 Task: Look for space in Pretoria, South Africa from 10th August, 2023 to 20th August, 2023 for 12 adults in price range Rs.10000 to Rs.14000. Place can be entire place or shared room with 6 bedrooms having 12 beds and 6 bathrooms. Property type can be house, flat, guest house. Amenities needed are: wifi, TV, free parkinig on premises, gym, breakfast. Booking option can be shelf check-in. Required host language is English.
Action: Mouse moved to (404, 98)
Screenshot: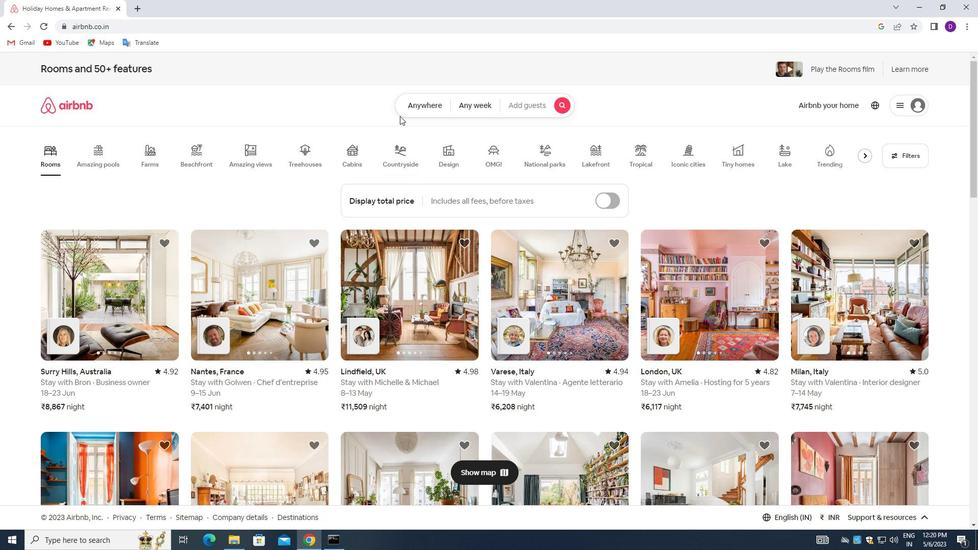 
Action: Mouse pressed left at (404, 98)
Screenshot: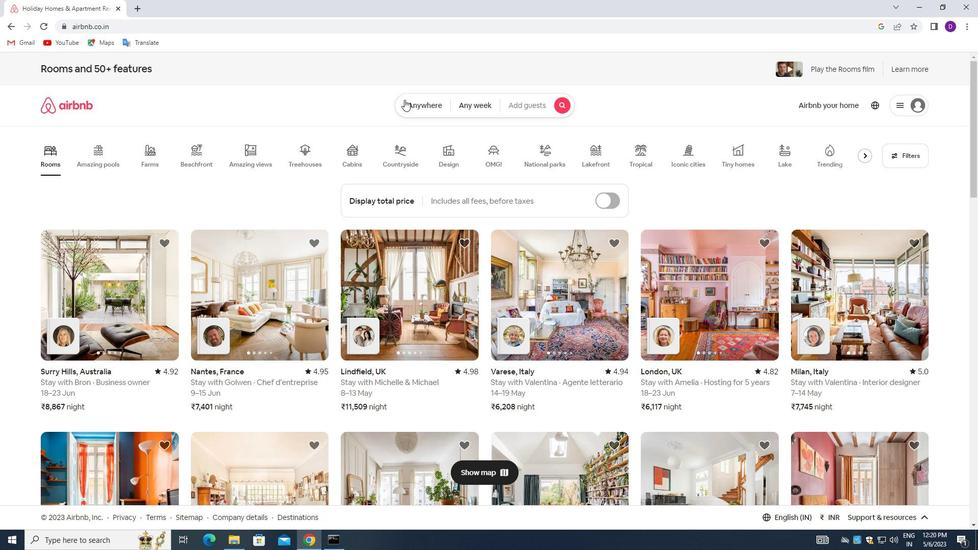 
Action: Mouse moved to (382, 142)
Screenshot: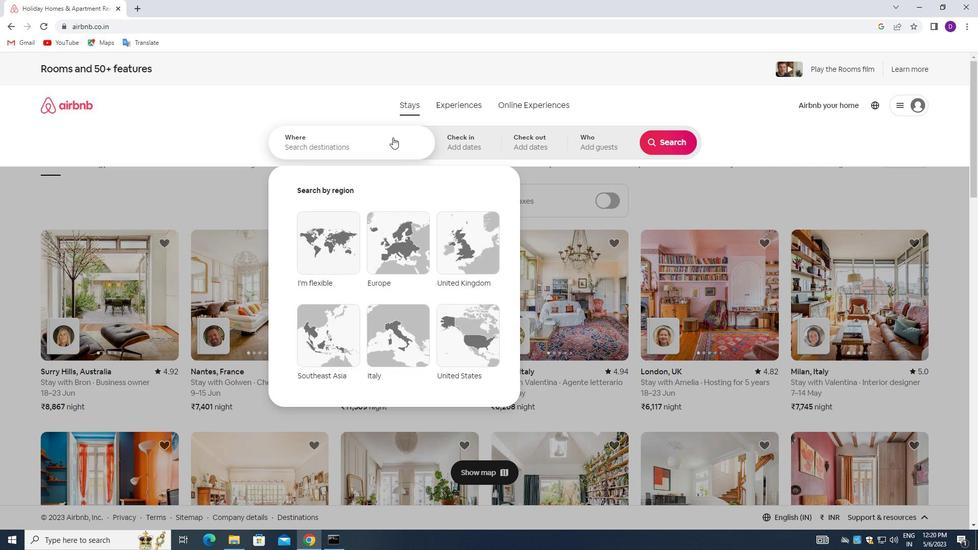 
Action: Mouse pressed left at (382, 142)
Screenshot: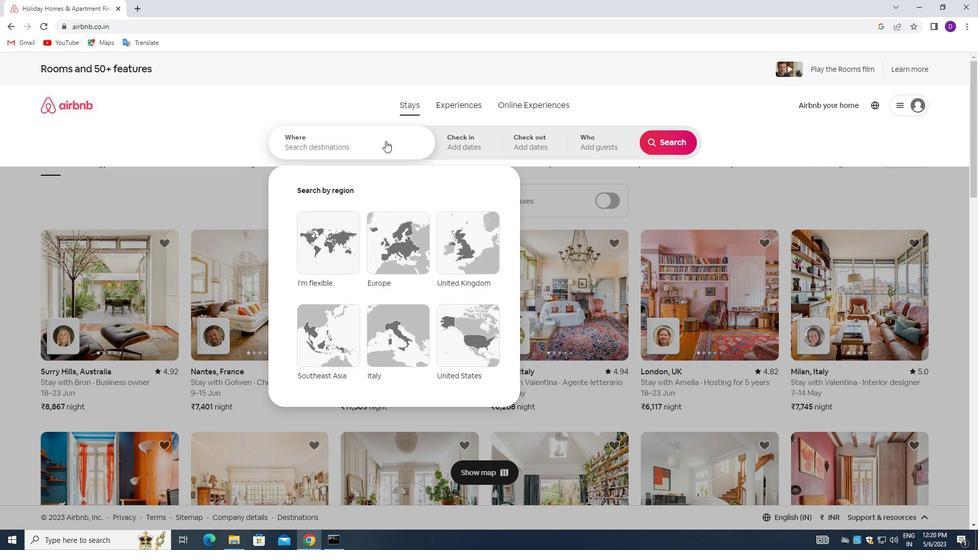 
Action: Mouse moved to (179, 211)
Screenshot: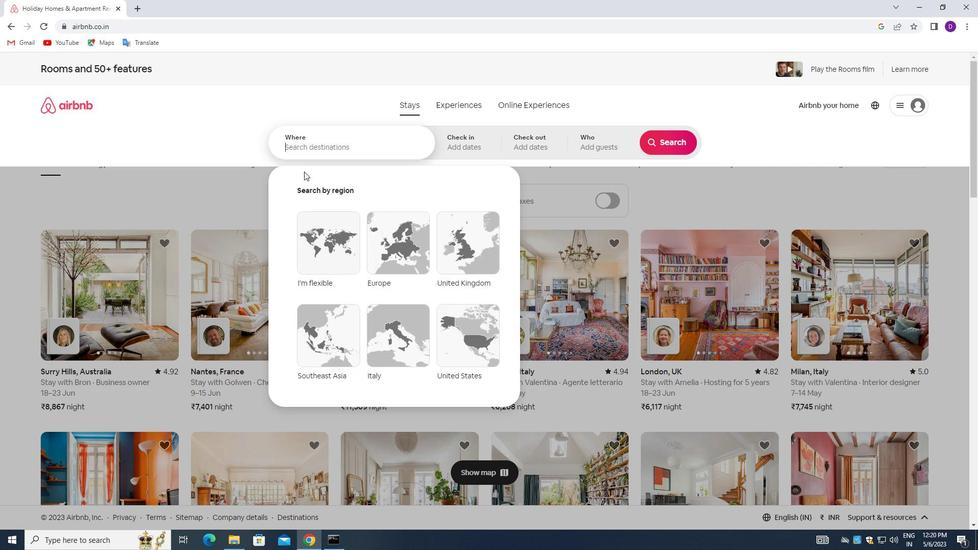 
Action: Key pressed <Key.shift>PRETORIA,<Key.space><Key.shift_r>SOUTH<Key.space><Key.shift_r>AFRICA<Key.enter>
Screenshot: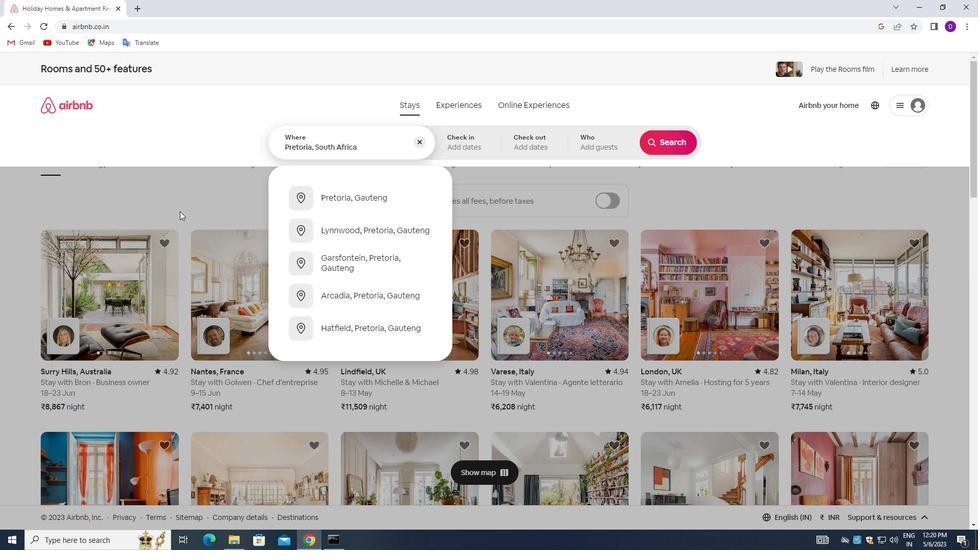 
Action: Mouse moved to (664, 225)
Screenshot: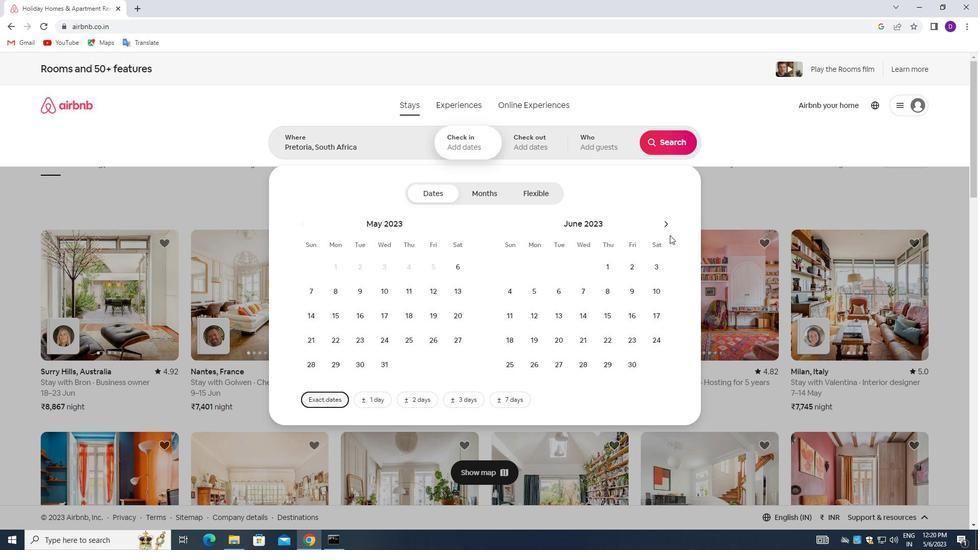 
Action: Mouse pressed left at (664, 225)
Screenshot: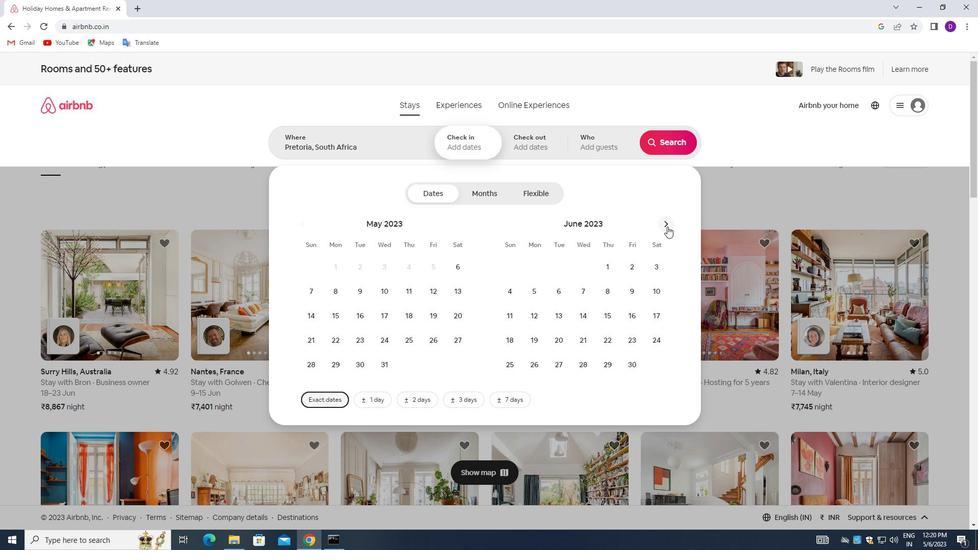 
Action: Mouse pressed left at (664, 225)
Screenshot: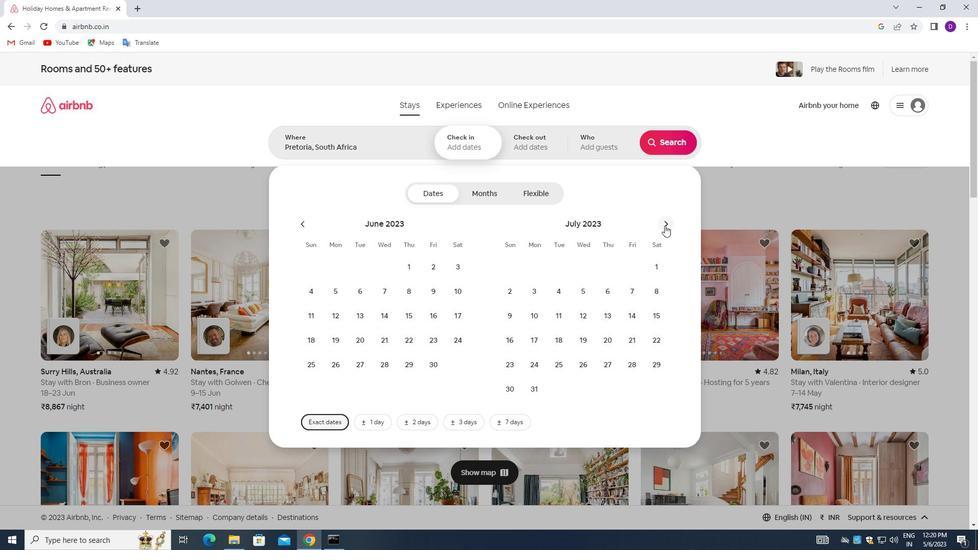 
Action: Mouse pressed left at (664, 225)
Screenshot: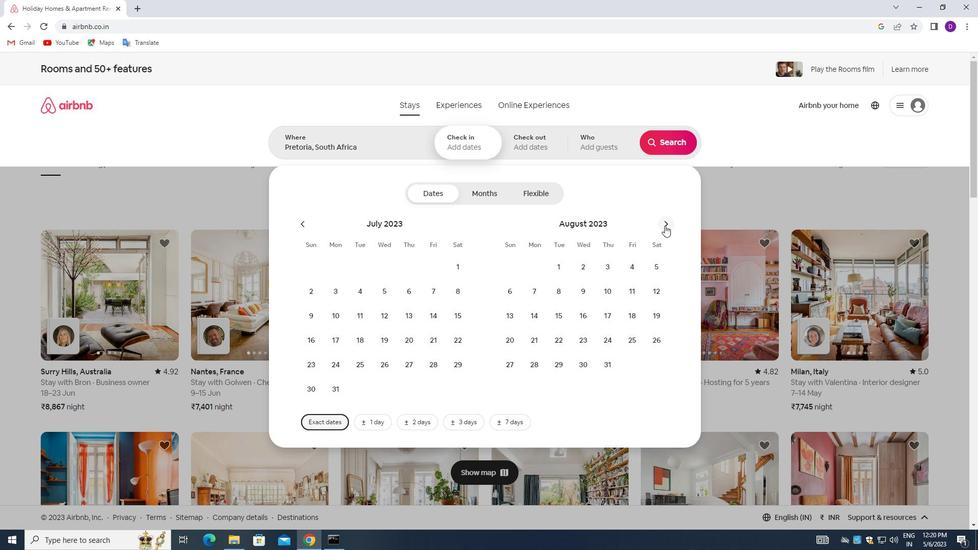 
Action: Mouse moved to (413, 294)
Screenshot: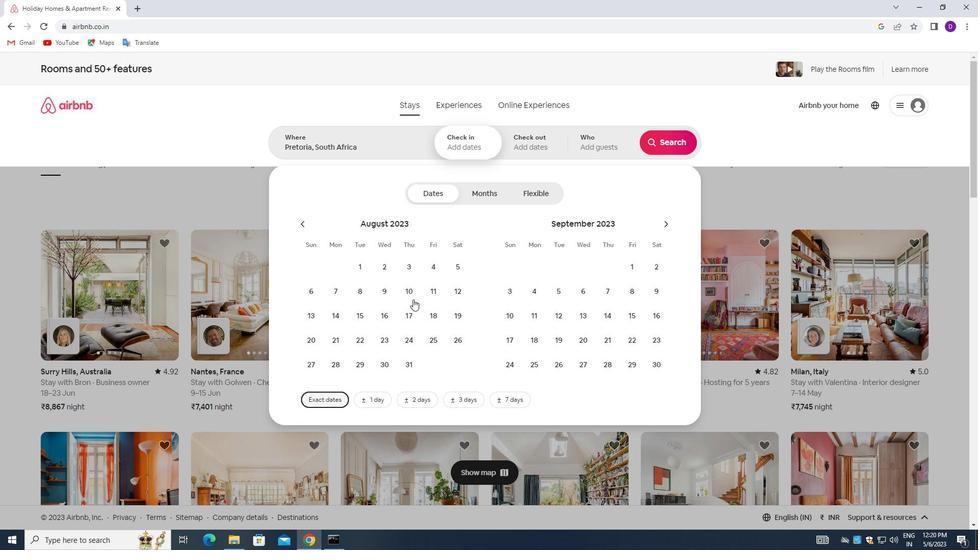 
Action: Mouse pressed left at (413, 294)
Screenshot: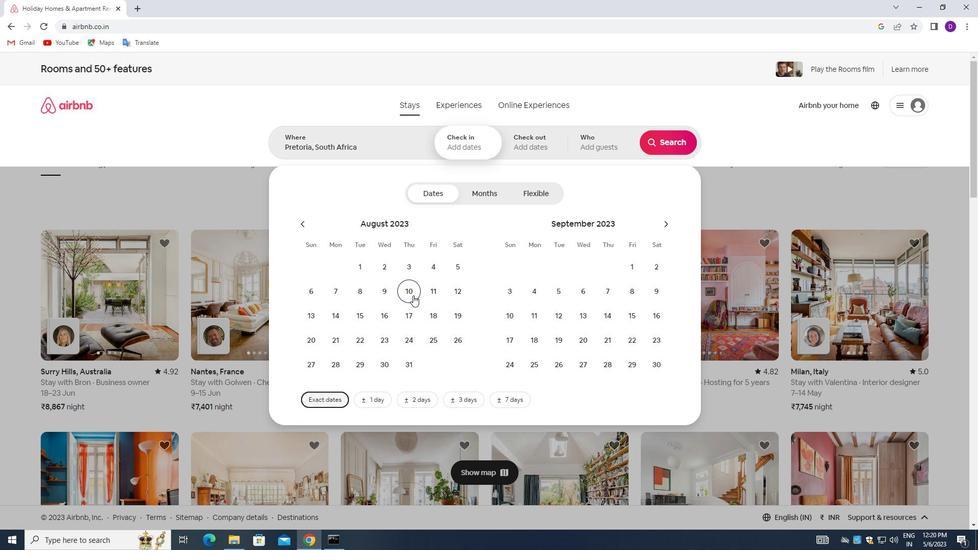 
Action: Mouse moved to (314, 346)
Screenshot: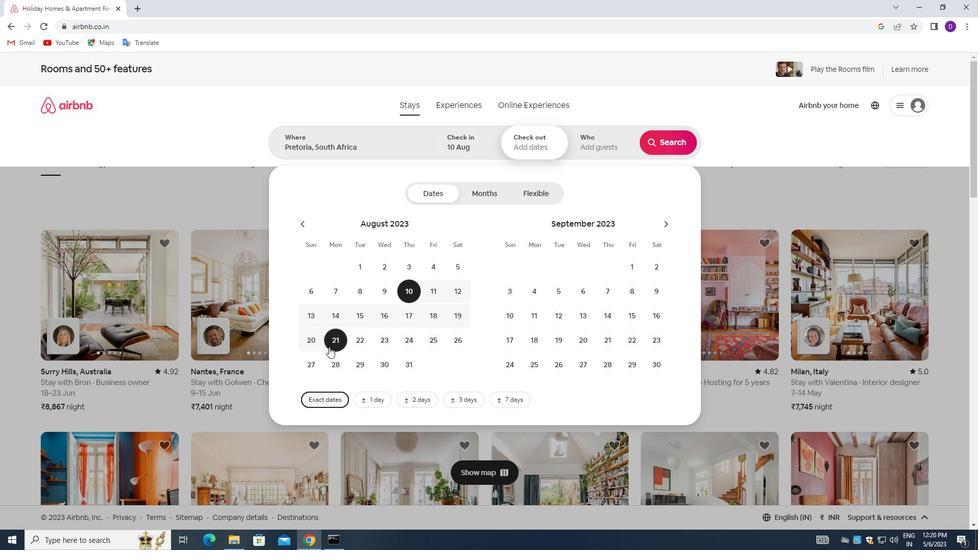 
Action: Mouse pressed left at (314, 346)
Screenshot: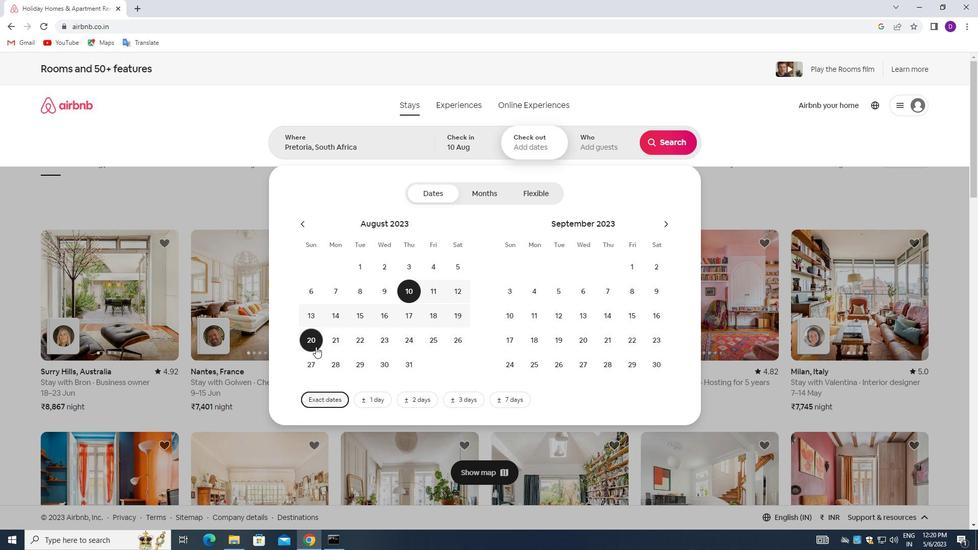 
Action: Mouse moved to (592, 149)
Screenshot: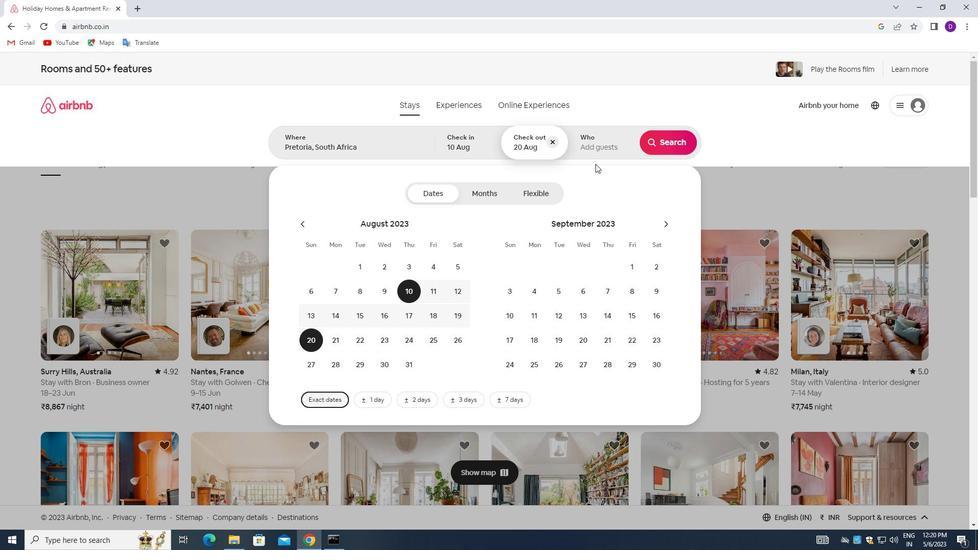
Action: Mouse pressed left at (592, 149)
Screenshot: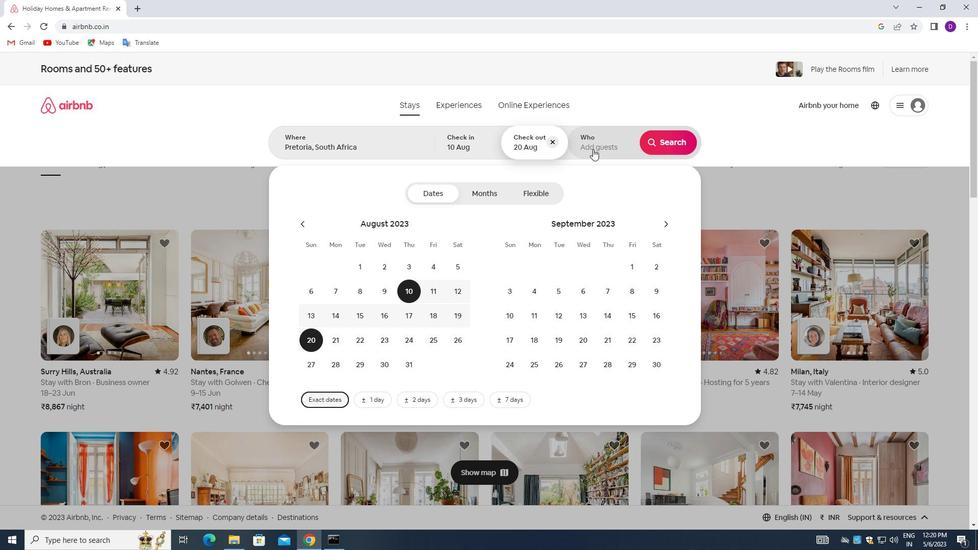 
Action: Mouse moved to (671, 198)
Screenshot: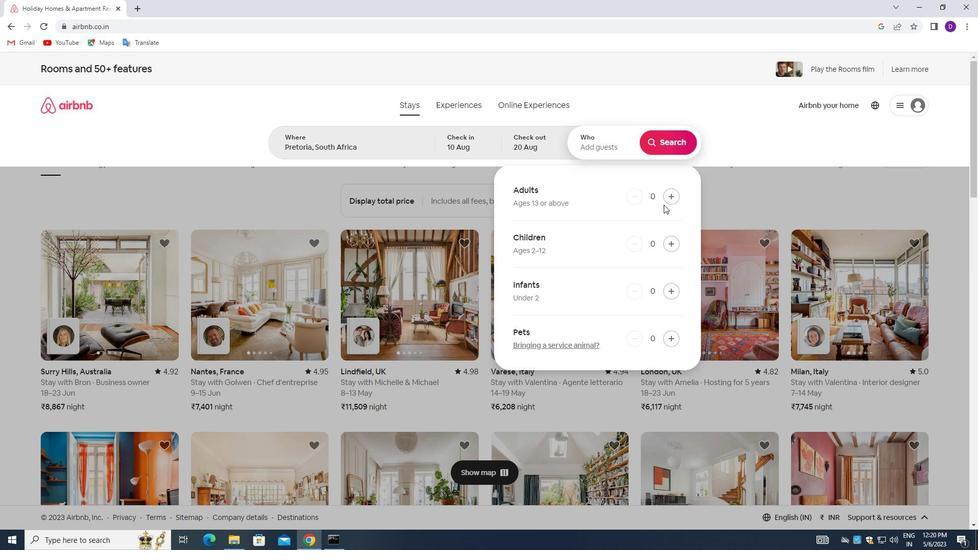 
Action: Mouse pressed left at (671, 198)
Screenshot: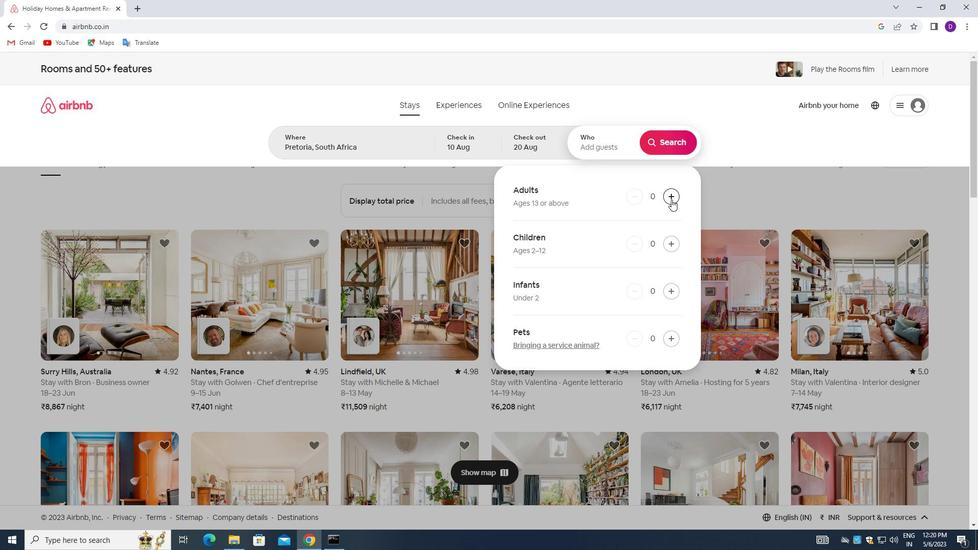 
Action: Mouse pressed left at (671, 198)
Screenshot: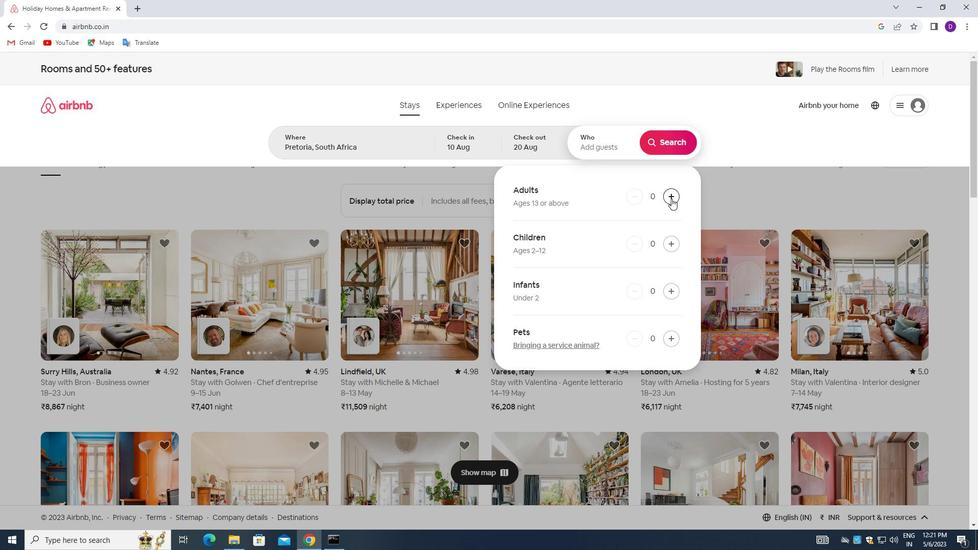
Action: Mouse pressed left at (671, 198)
Screenshot: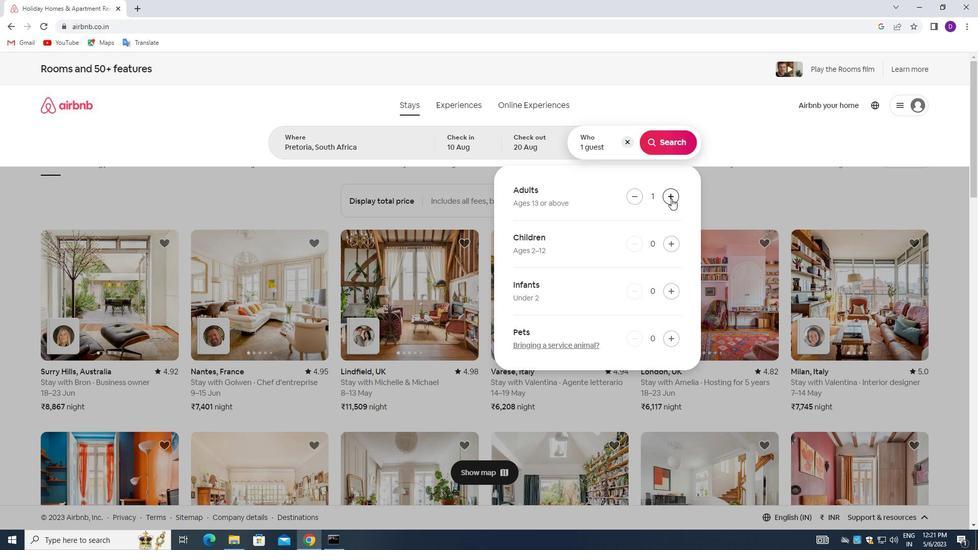 
Action: Mouse pressed left at (671, 198)
Screenshot: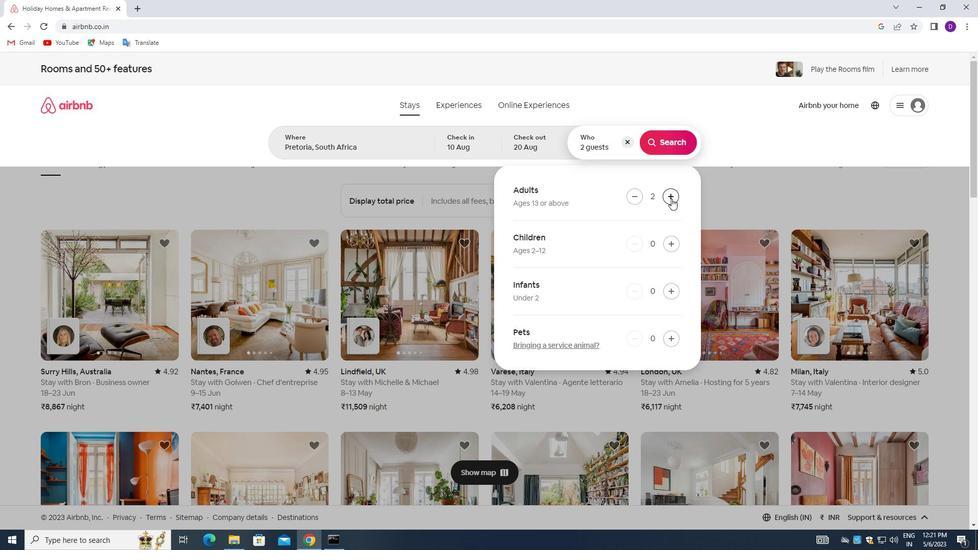 
Action: Mouse pressed left at (671, 198)
Screenshot: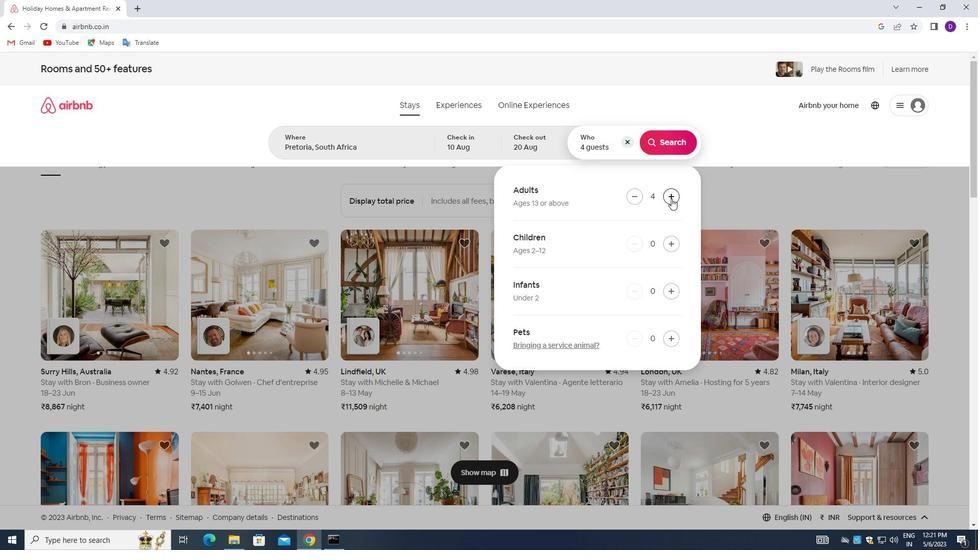 
Action: Mouse pressed left at (671, 198)
Screenshot: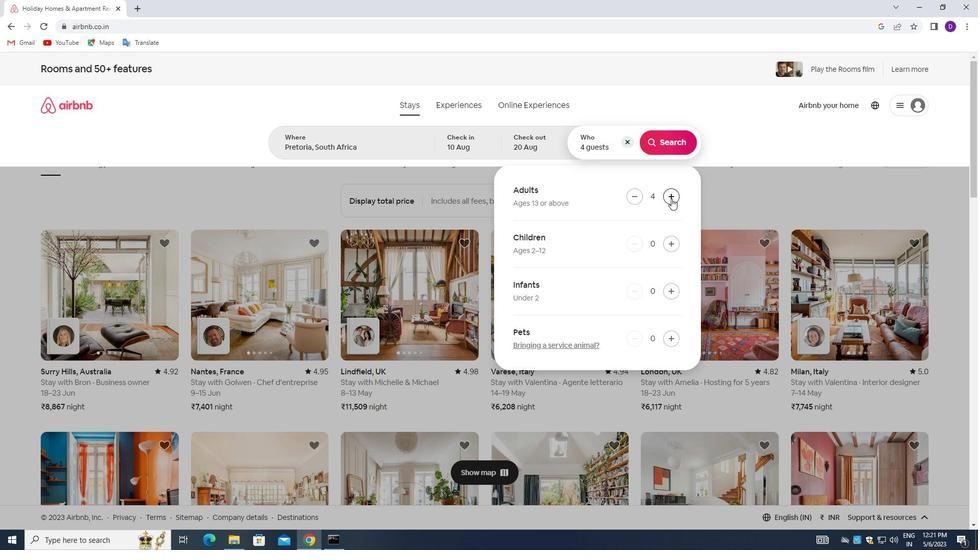 
Action: Mouse pressed left at (671, 198)
Screenshot: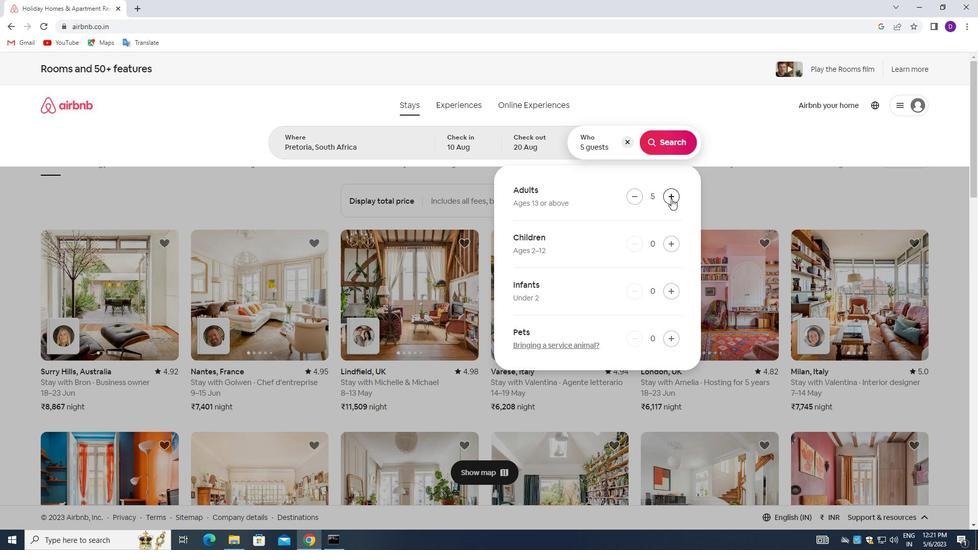 
Action: Mouse moved to (671, 198)
Screenshot: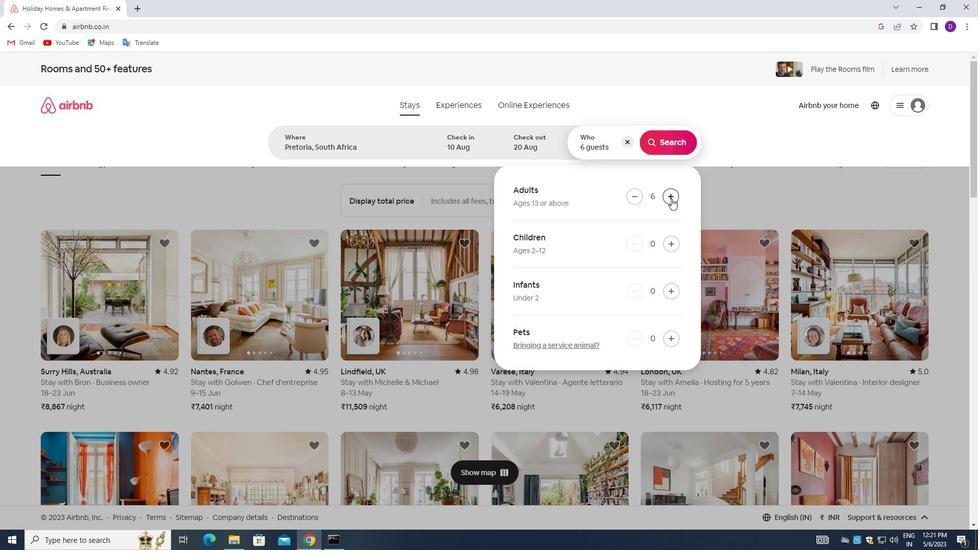 
Action: Mouse pressed left at (671, 198)
Screenshot: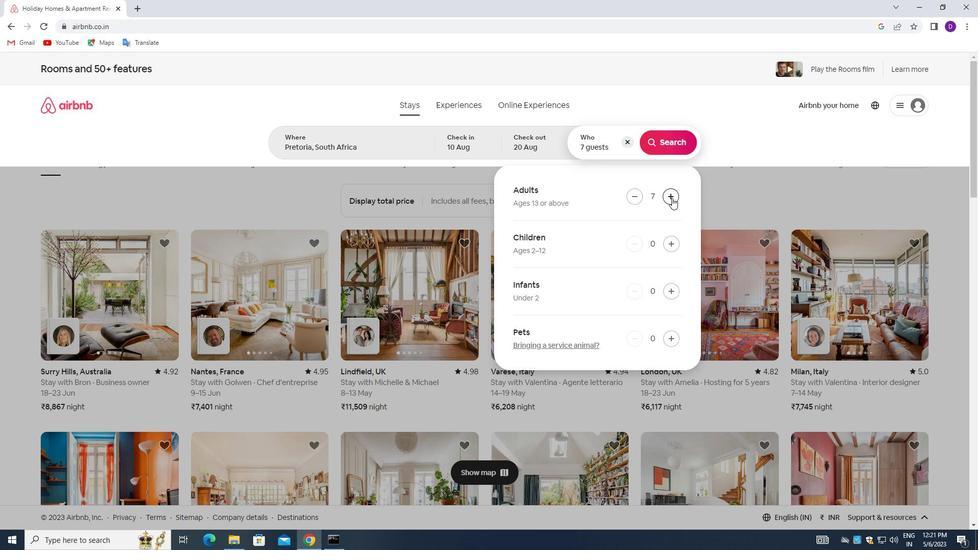 
Action: Mouse pressed left at (671, 198)
Screenshot: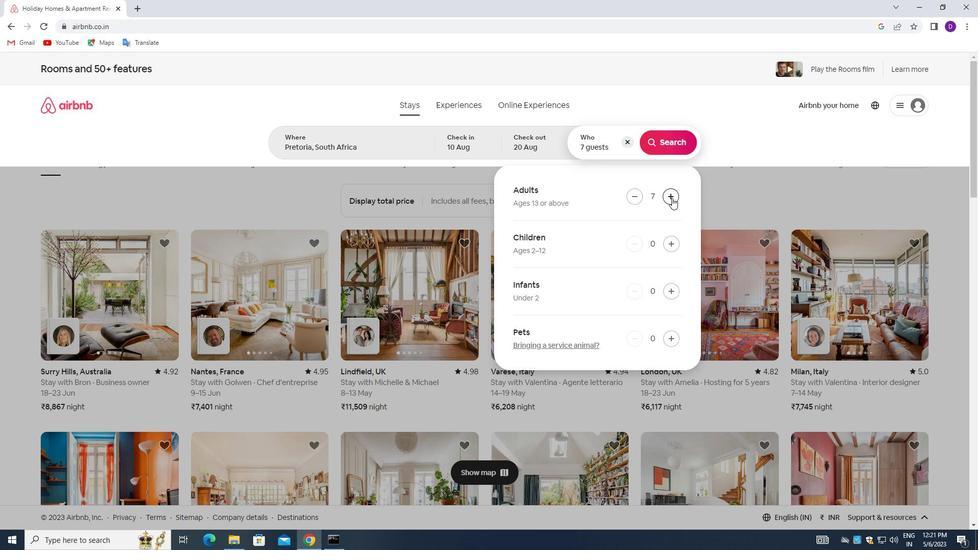 
Action: Mouse pressed left at (671, 198)
Screenshot: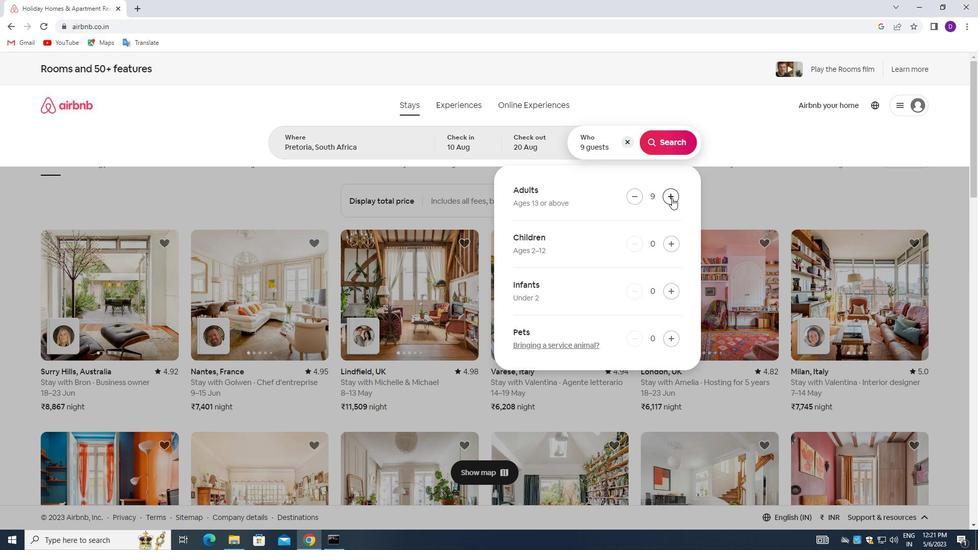 
Action: Mouse pressed left at (671, 198)
Screenshot: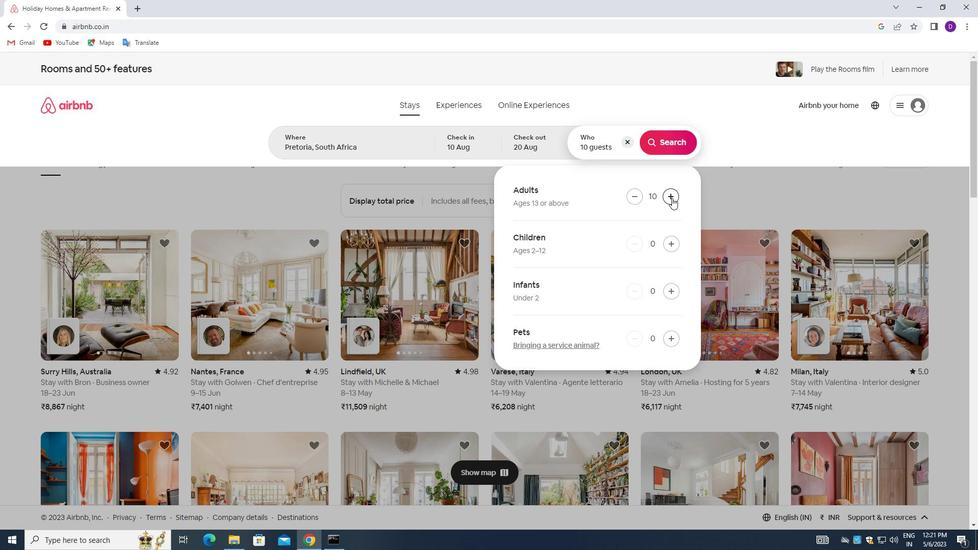 
Action: Mouse pressed left at (671, 198)
Screenshot: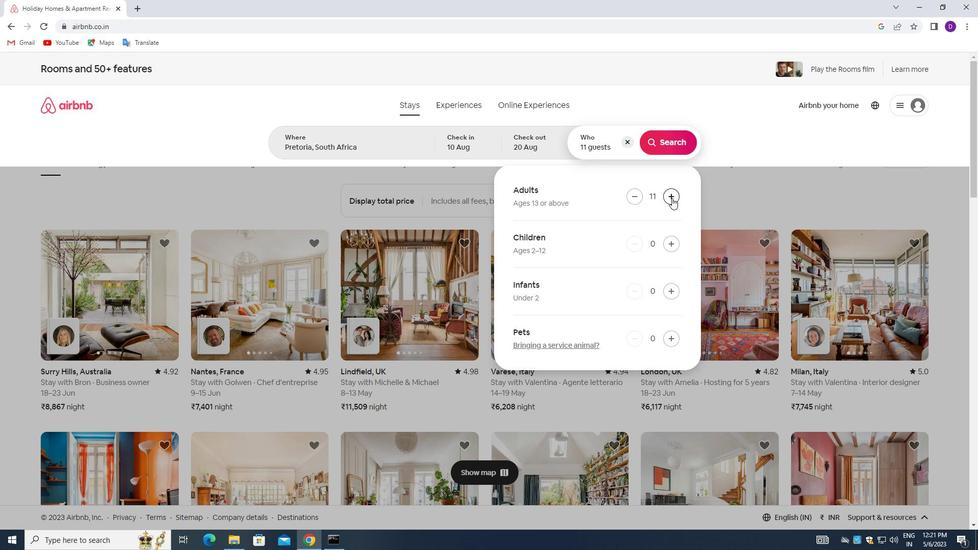 
Action: Mouse moved to (673, 142)
Screenshot: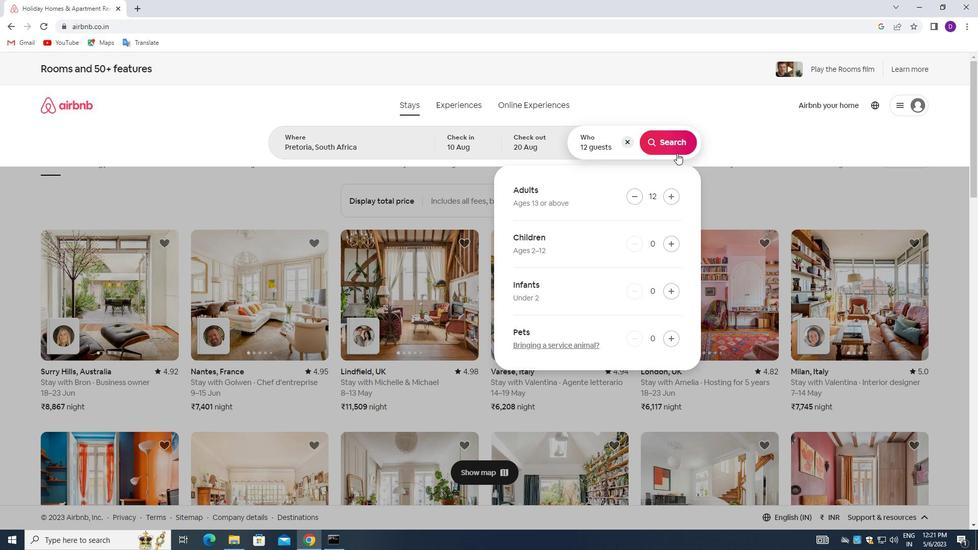 
Action: Mouse pressed left at (673, 142)
Screenshot: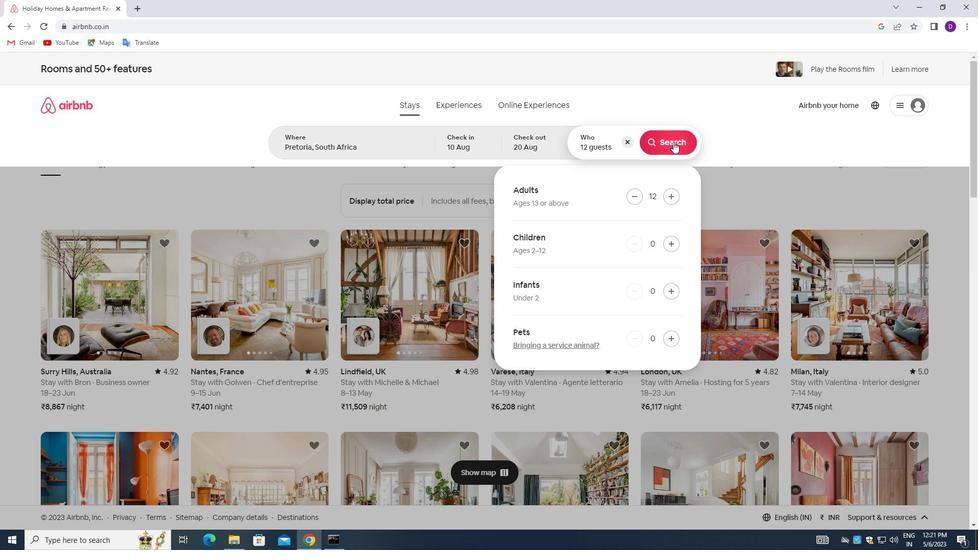 
Action: Mouse moved to (921, 113)
Screenshot: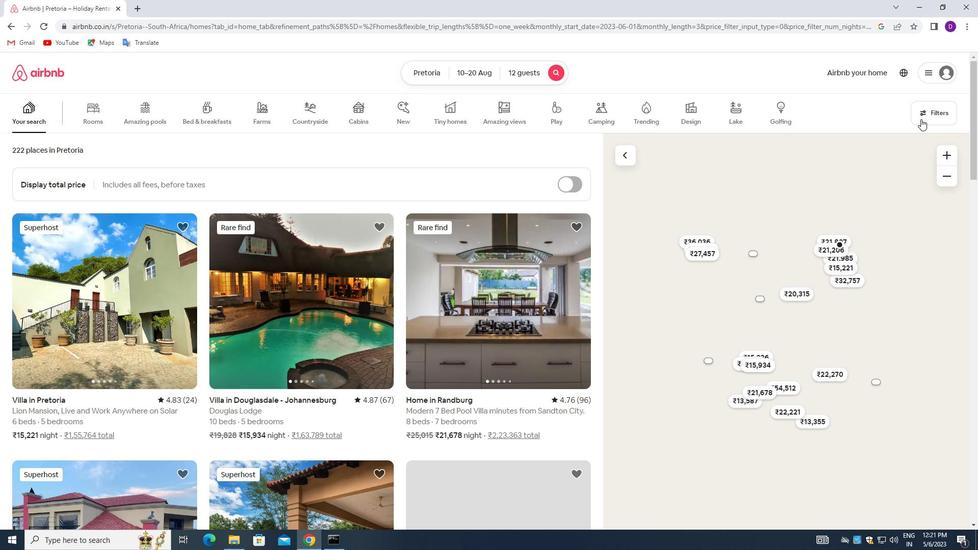 
Action: Mouse pressed left at (921, 113)
Screenshot: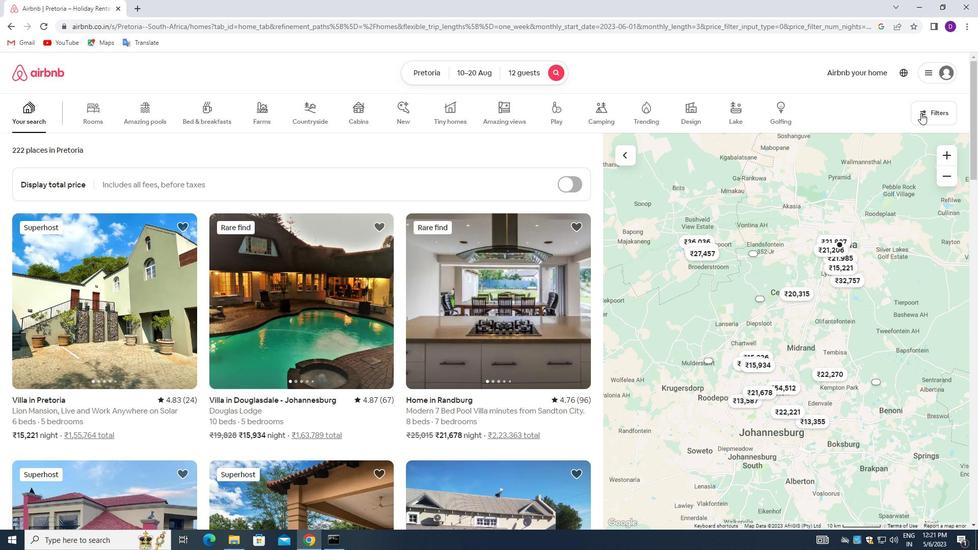 
Action: Mouse moved to (371, 360)
Screenshot: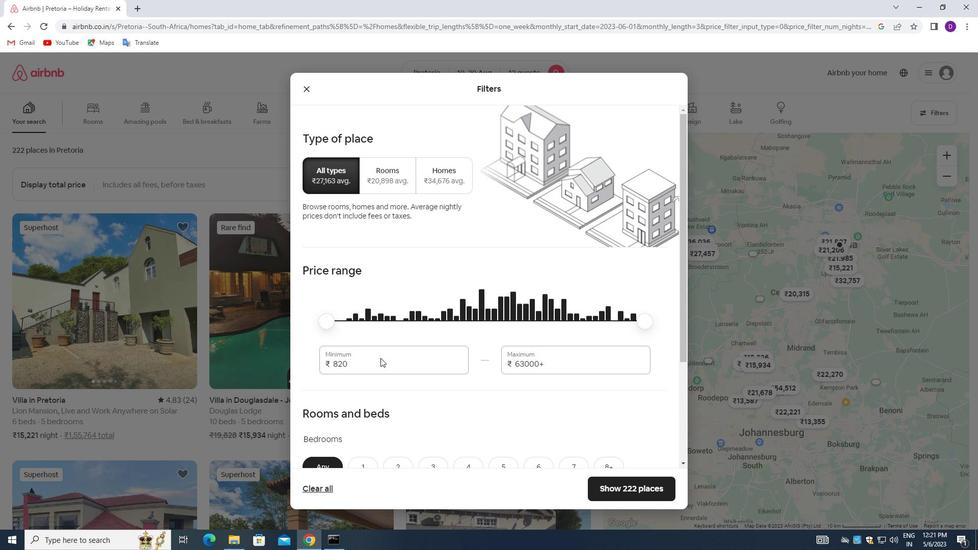 
Action: Mouse pressed left at (371, 360)
Screenshot: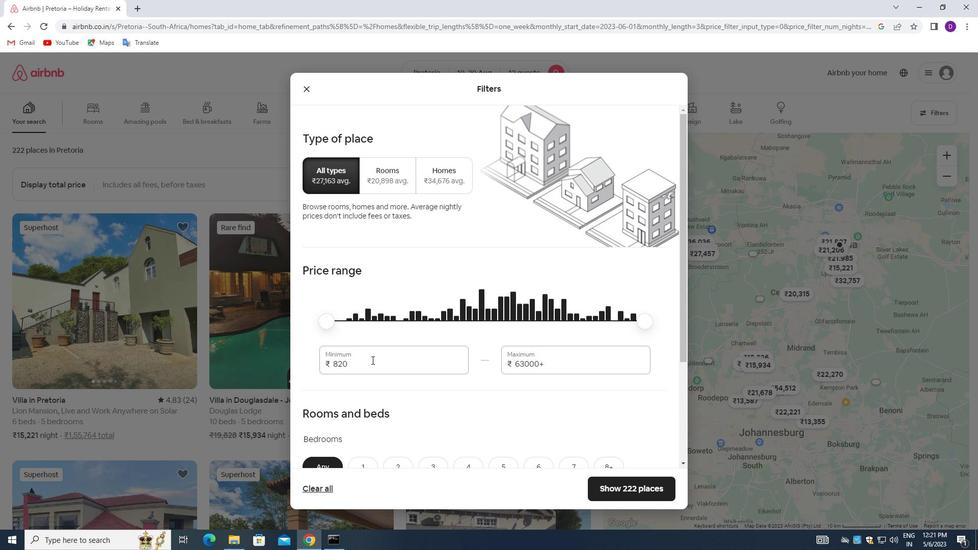 
Action: Mouse pressed left at (371, 360)
Screenshot: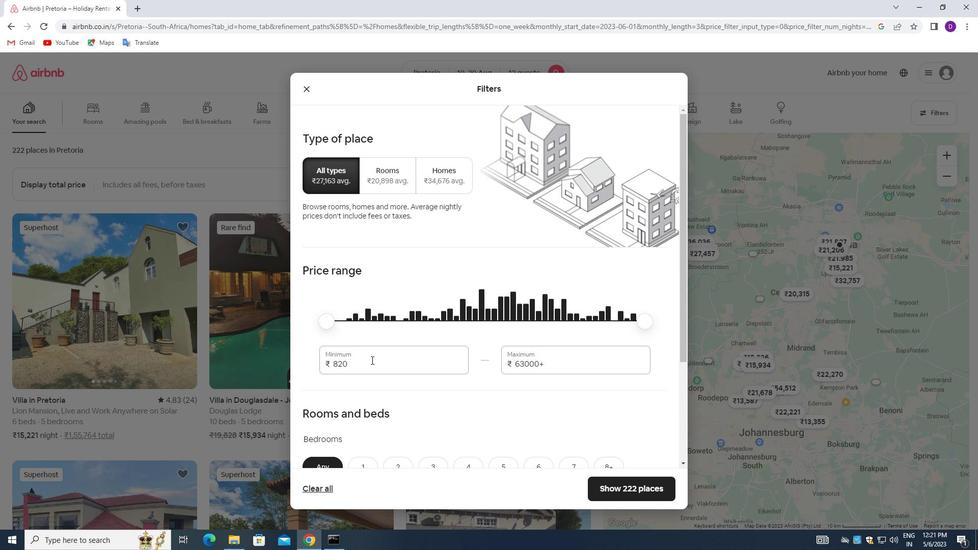 
Action: Key pressed 10000<Key.tab>14000
Screenshot: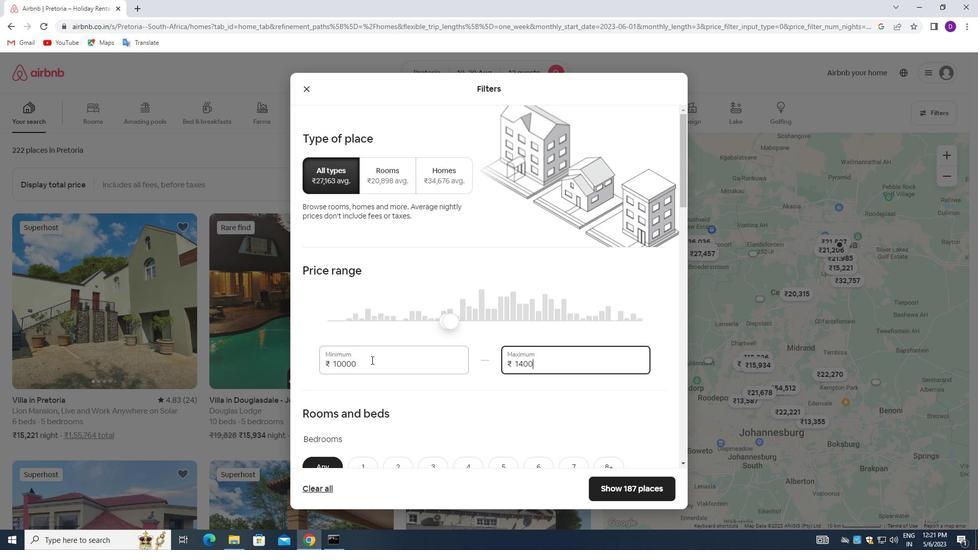 
Action: Mouse moved to (498, 374)
Screenshot: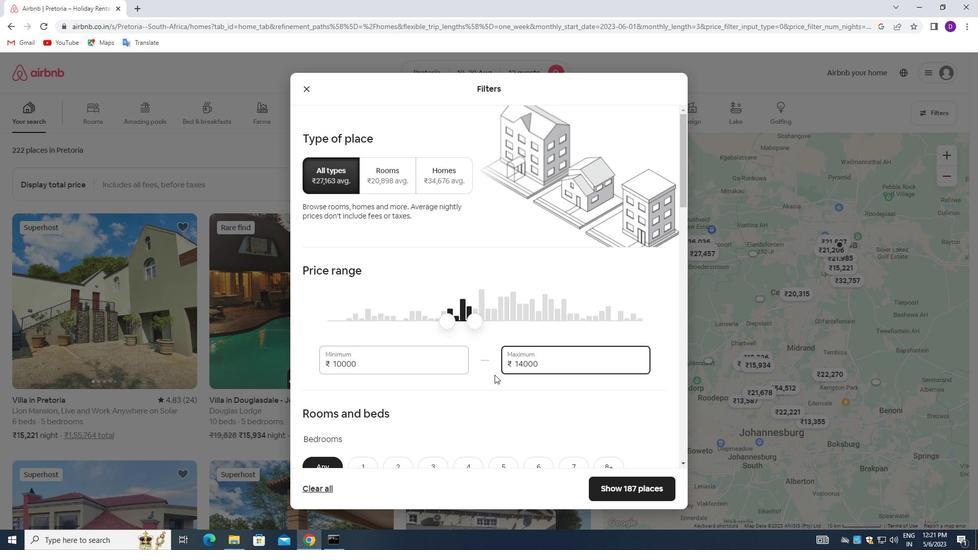 
Action: Mouse scrolled (498, 373) with delta (0, 0)
Screenshot: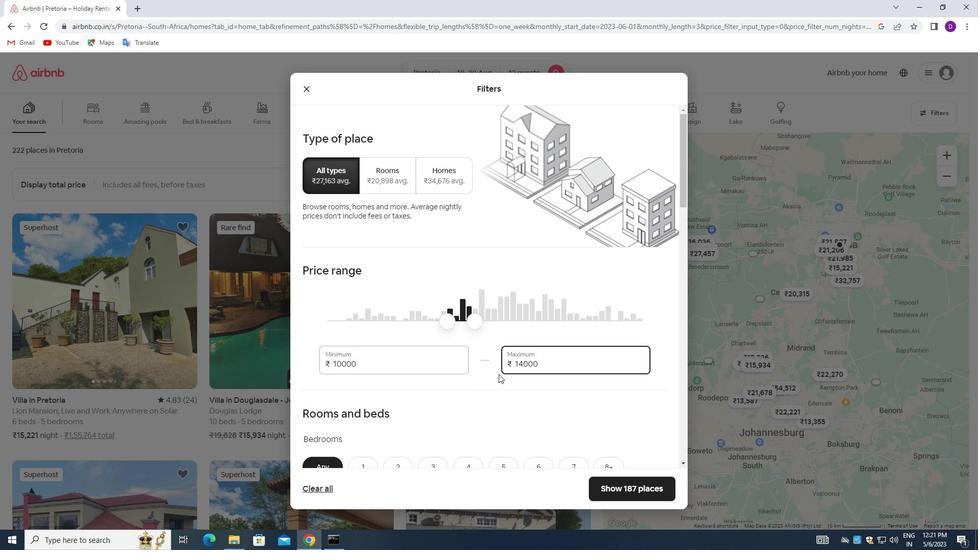 
Action: Mouse moved to (495, 332)
Screenshot: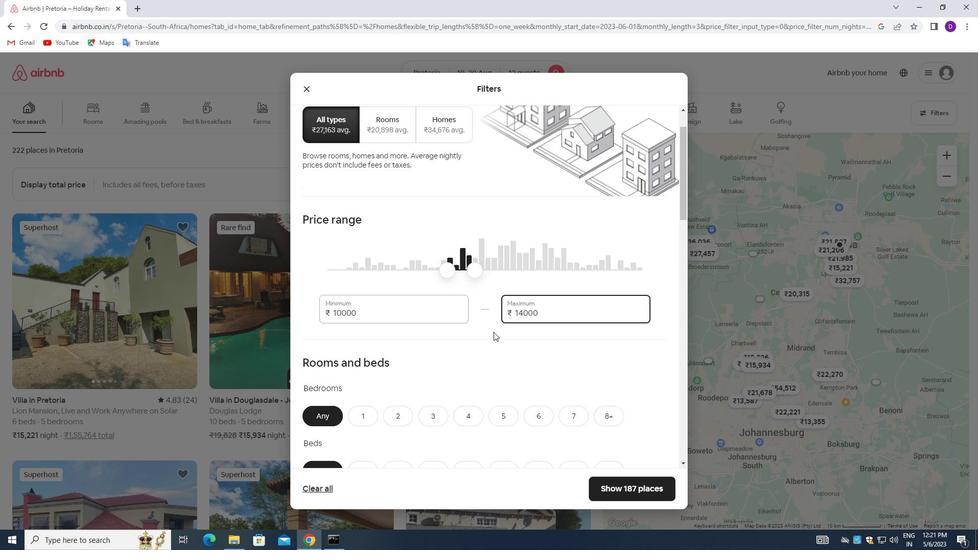 
Action: Mouse scrolled (495, 331) with delta (0, 0)
Screenshot: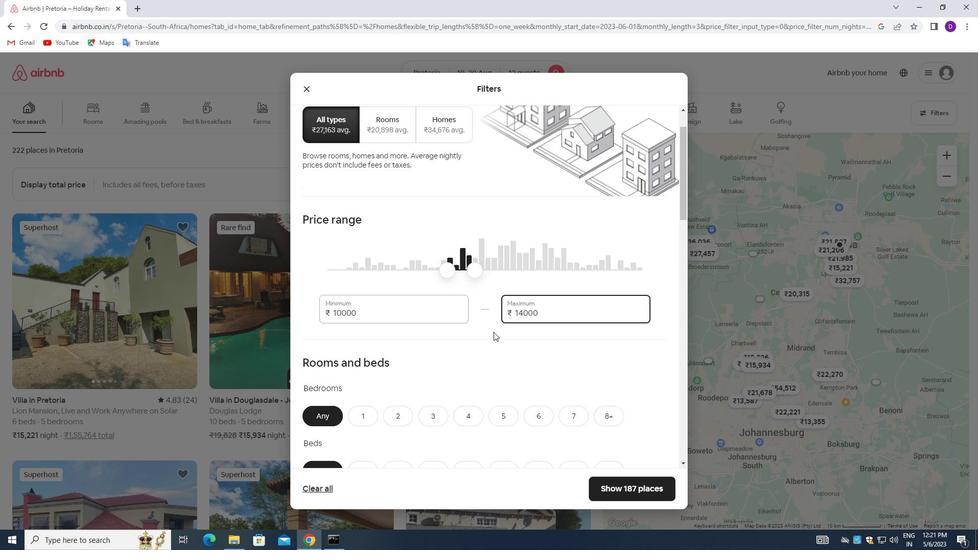 
Action: Mouse moved to (496, 332)
Screenshot: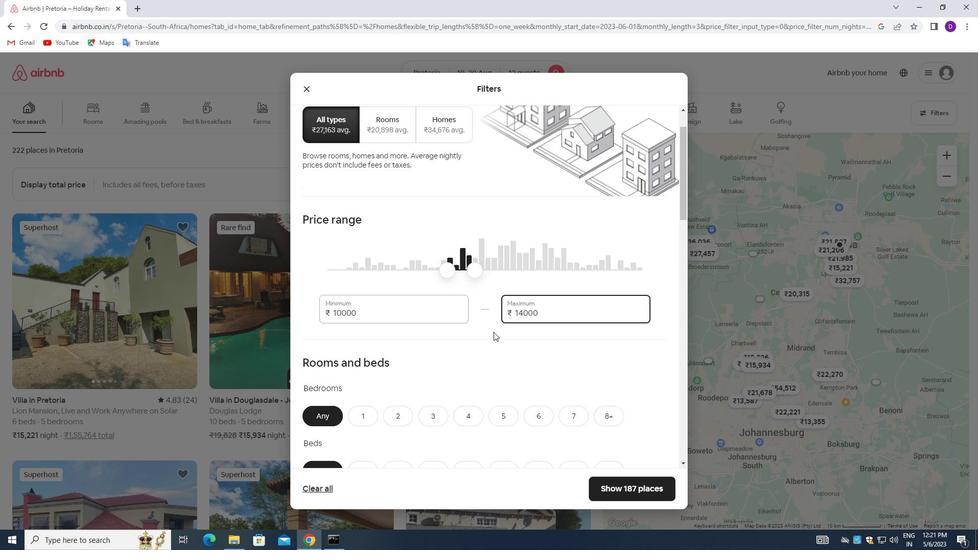 
Action: Mouse scrolled (496, 331) with delta (0, 0)
Screenshot: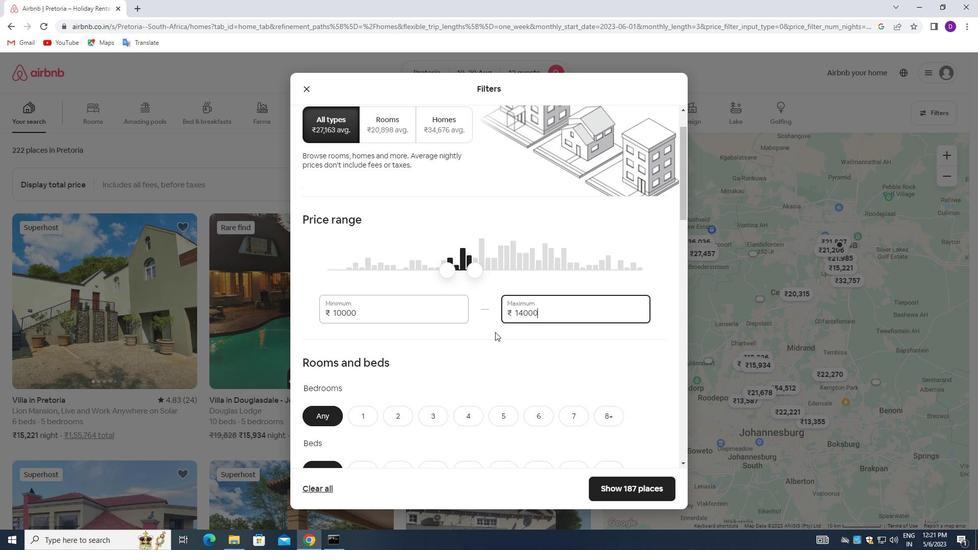 
Action: Mouse moved to (534, 321)
Screenshot: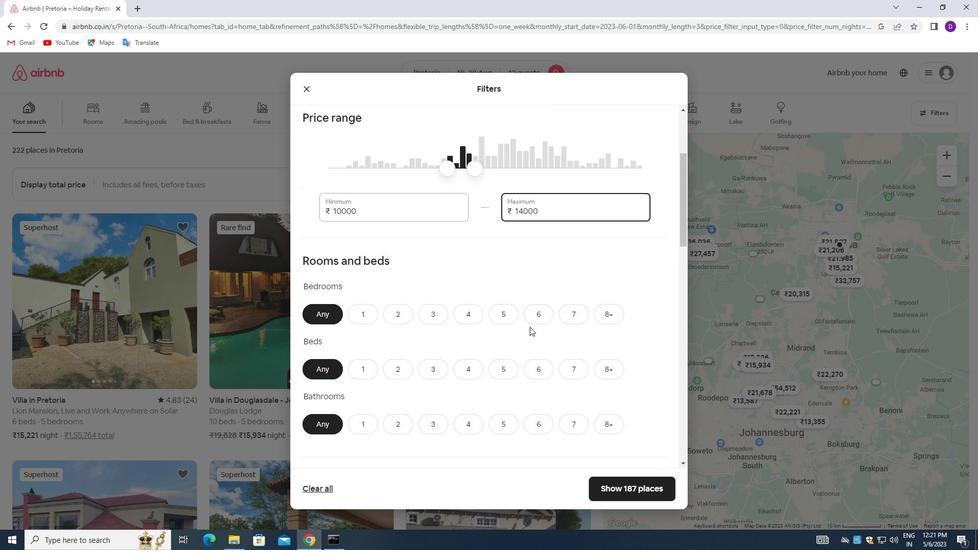 
Action: Mouse pressed left at (534, 321)
Screenshot: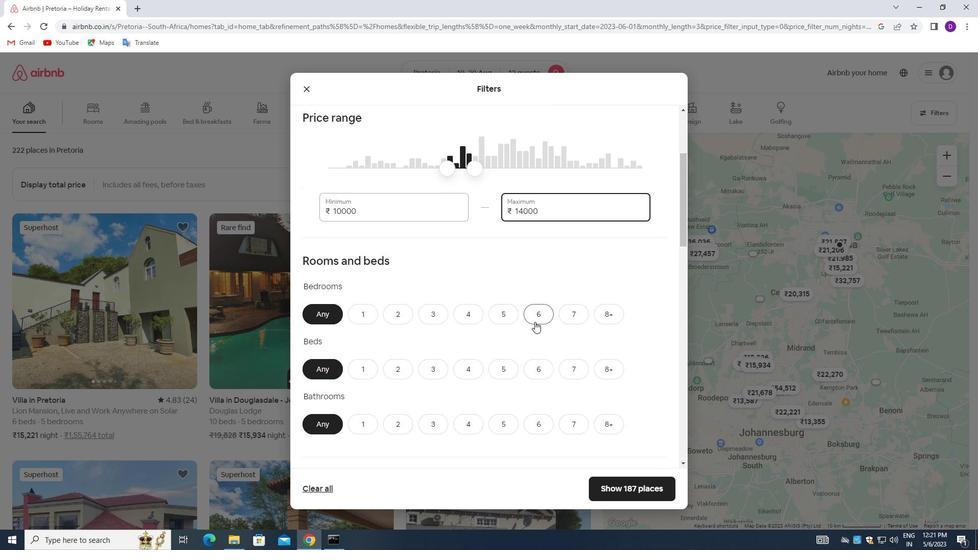 
Action: Mouse moved to (608, 368)
Screenshot: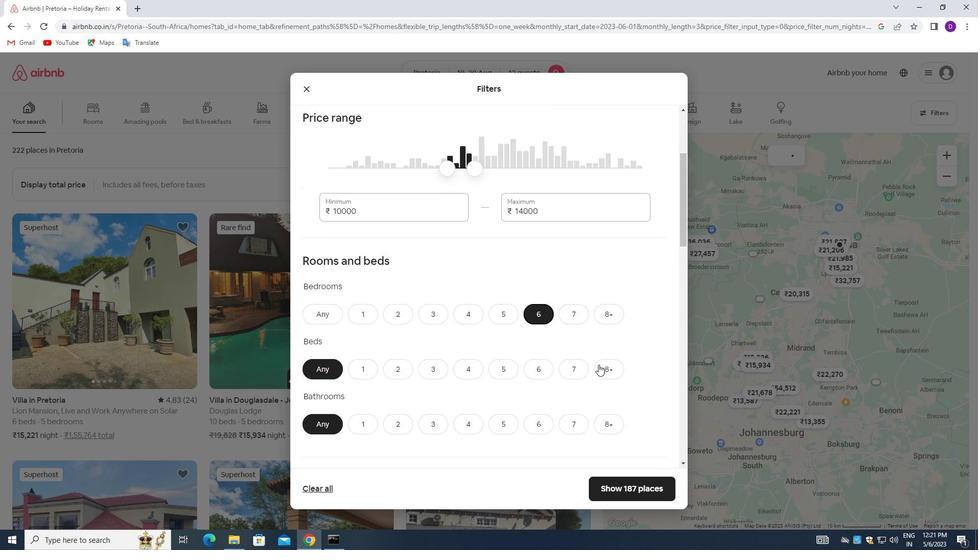 
Action: Mouse pressed left at (608, 368)
Screenshot: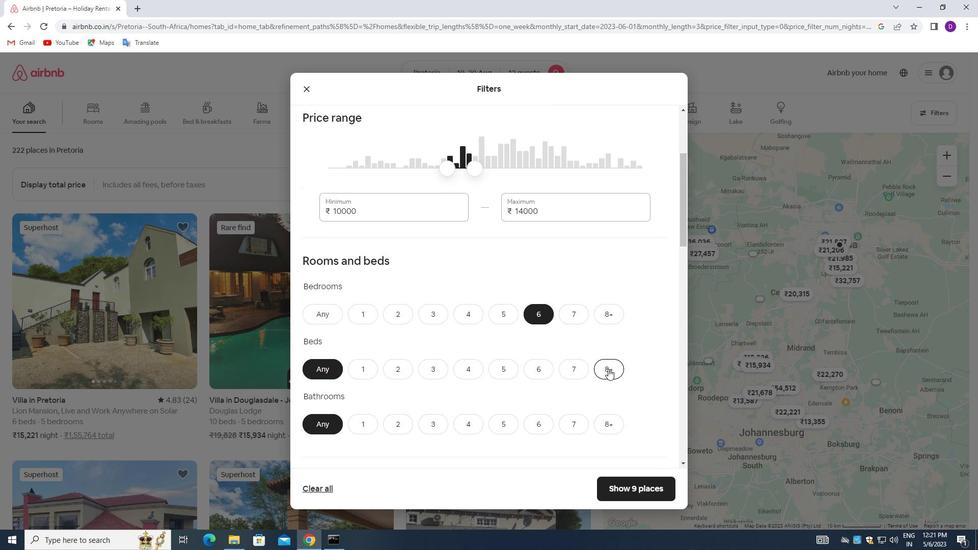 
Action: Mouse moved to (540, 422)
Screenshot: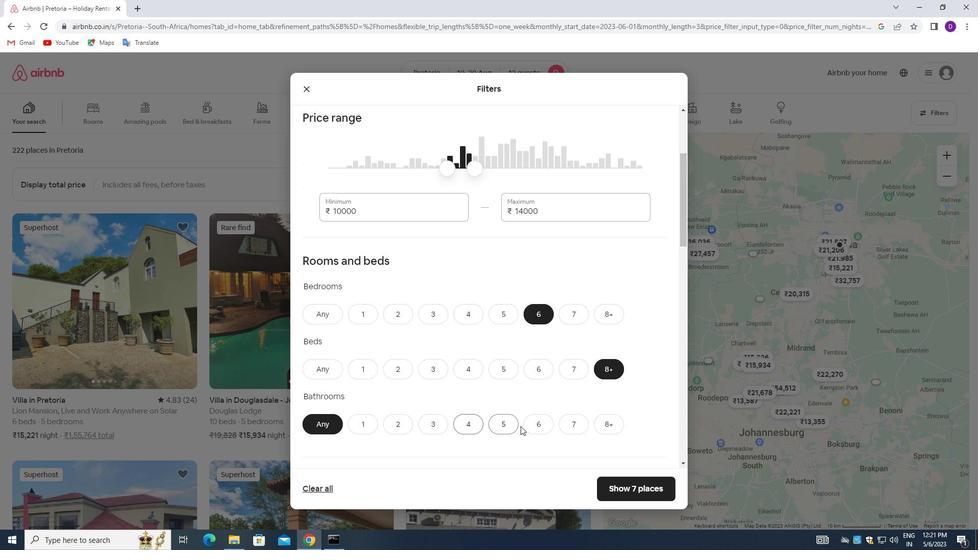 
Action: Mouse pressed left at (540, 422)
Screenshot: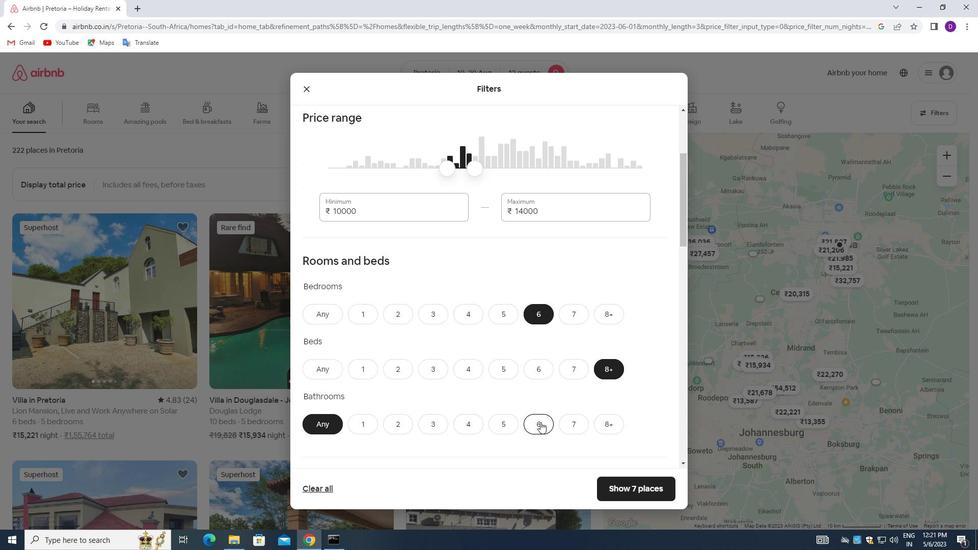 
Action: Mouse moved to (488, 372)
Screenshot: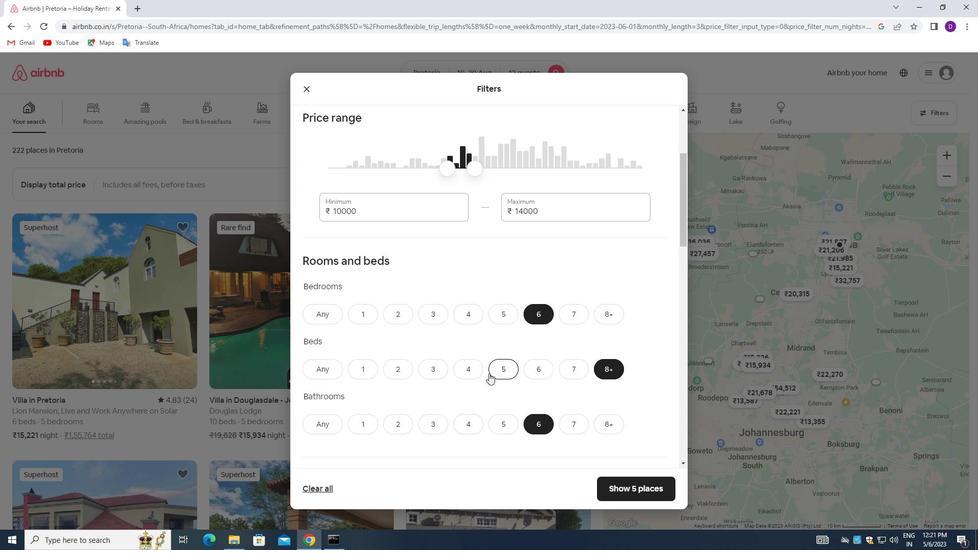 
Action: Mouse scrolled (488, 371) with delta (0, 0)
Screenshot: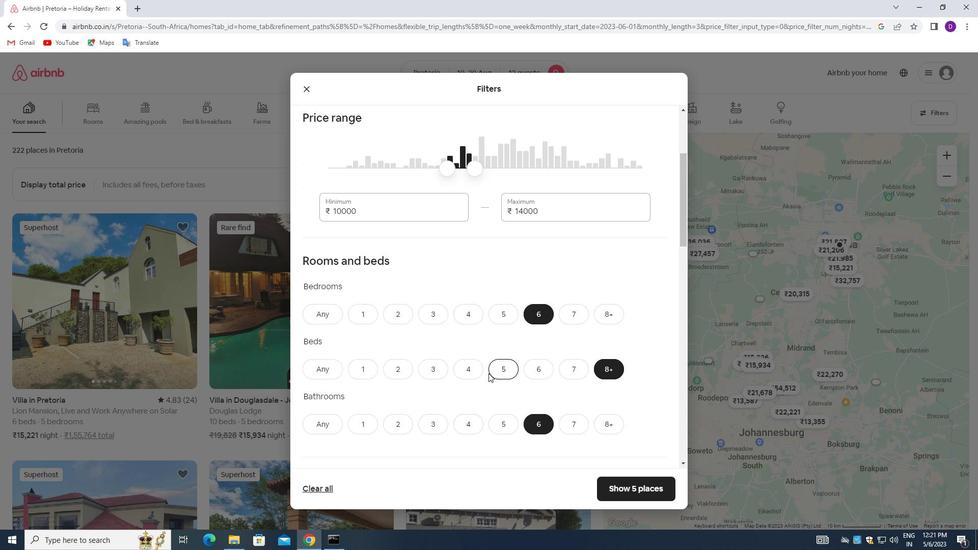 
Action: Mouse scrolled (488, 371) with delta (0, 0)
Screenshot: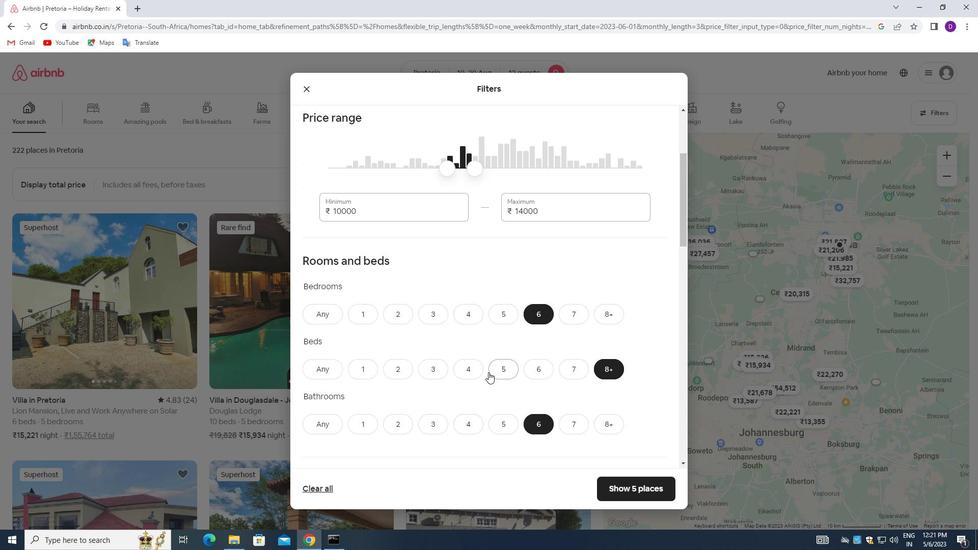 
Action: Mouse moved to (496, 346)
Screenshot: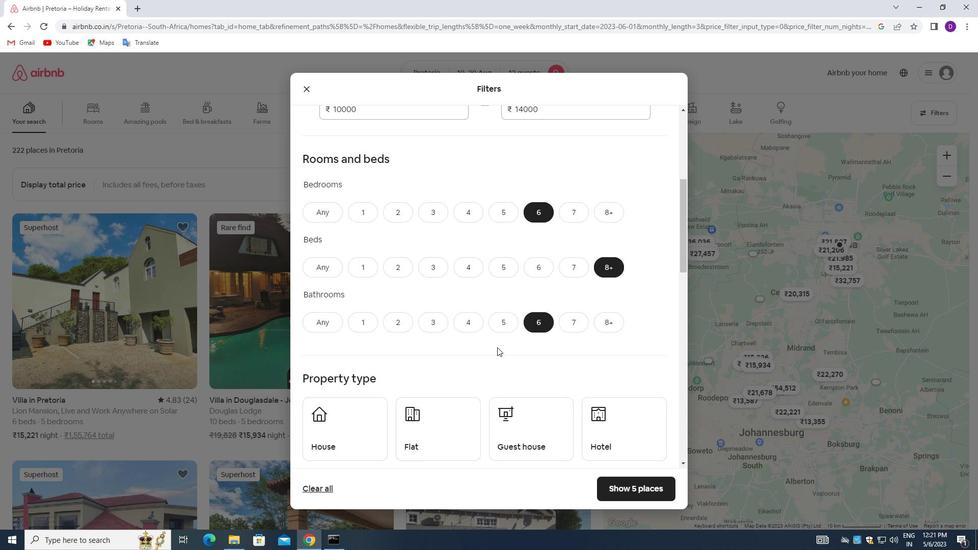 
Action: Mouse scrolled (496, 346) with delta (0, 0)
Screenshot: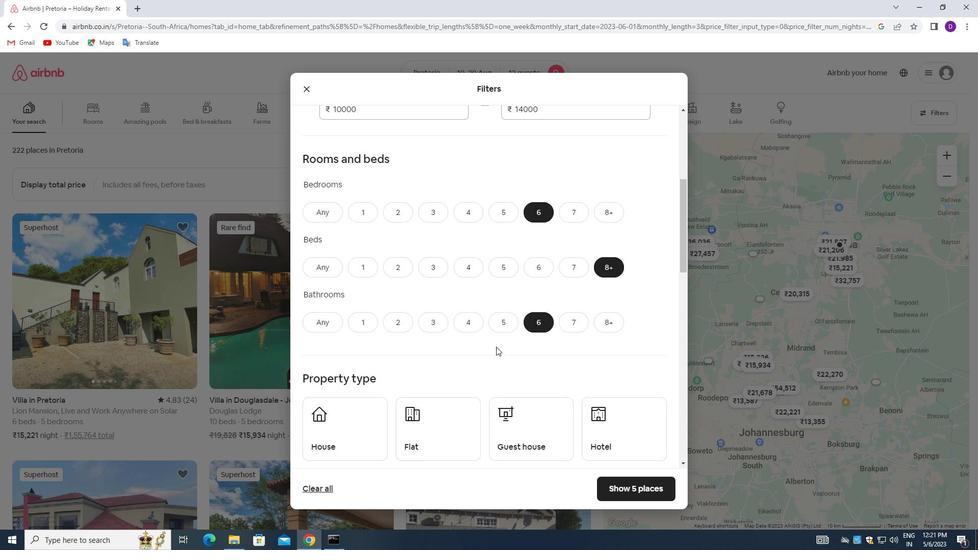 
Action: Mouse scrolled (496, 346) with delta (0, 0)
Screenshot: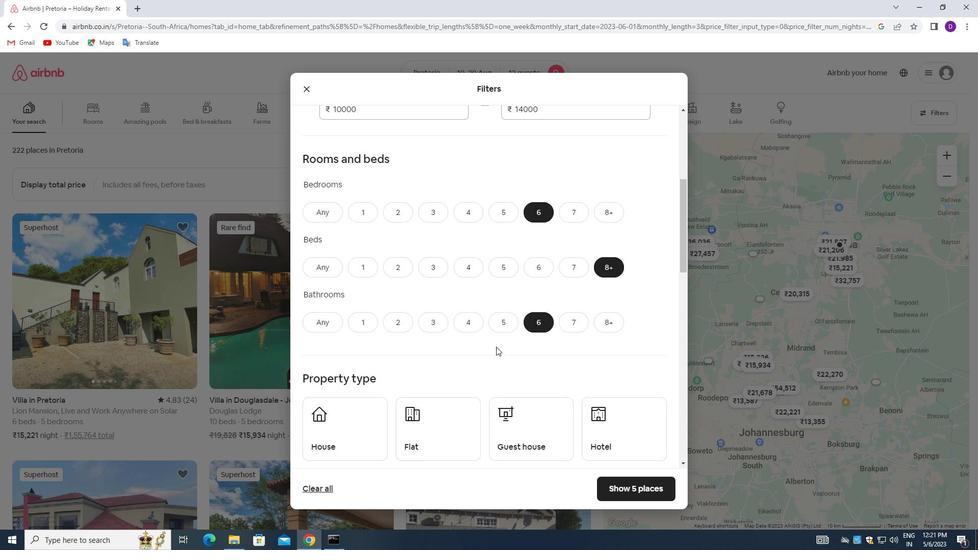 
Action: Mouse scrolled (496, 346) with delta (0, 0)
Screenshot: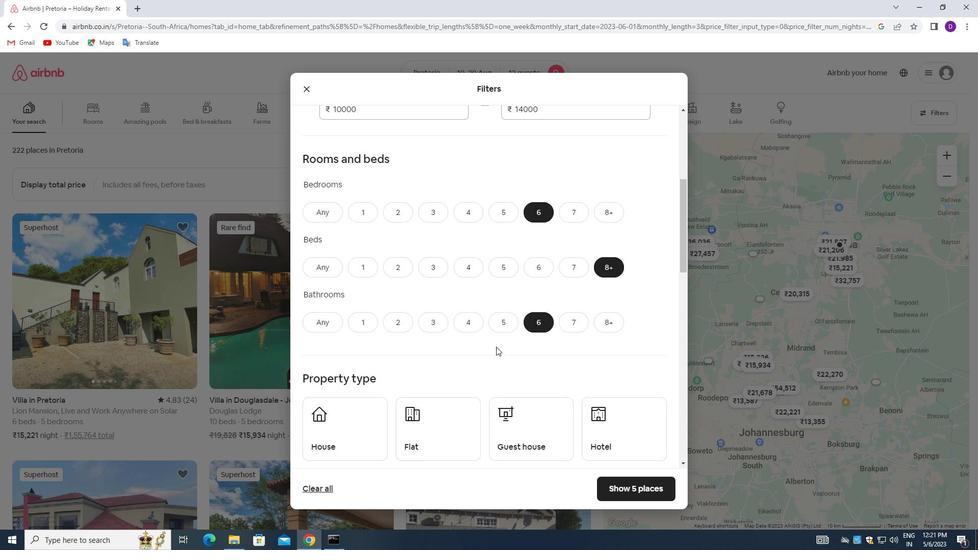 
Action: Mouse moved to (354, 285)
Screenshot: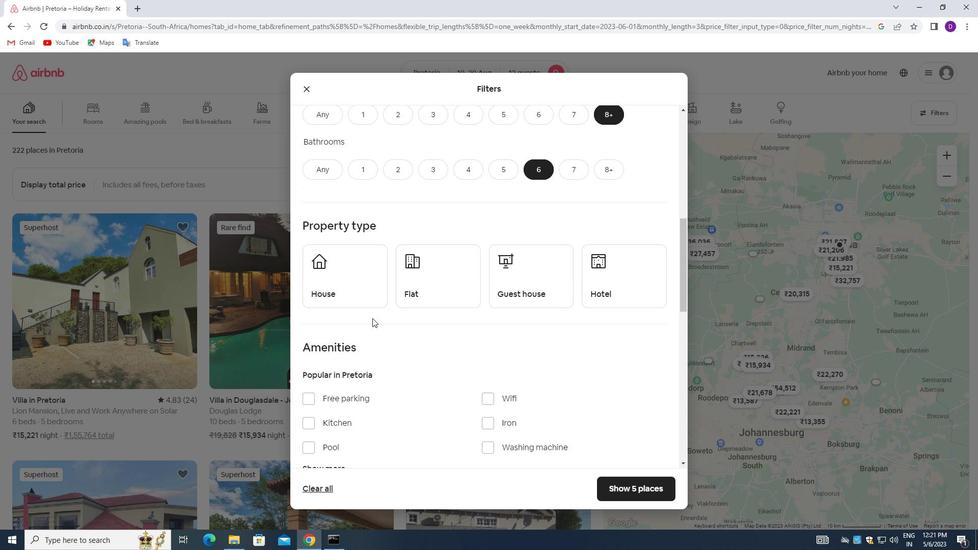 
Action: Mouse pressed left at (354, 285)
Screenshot: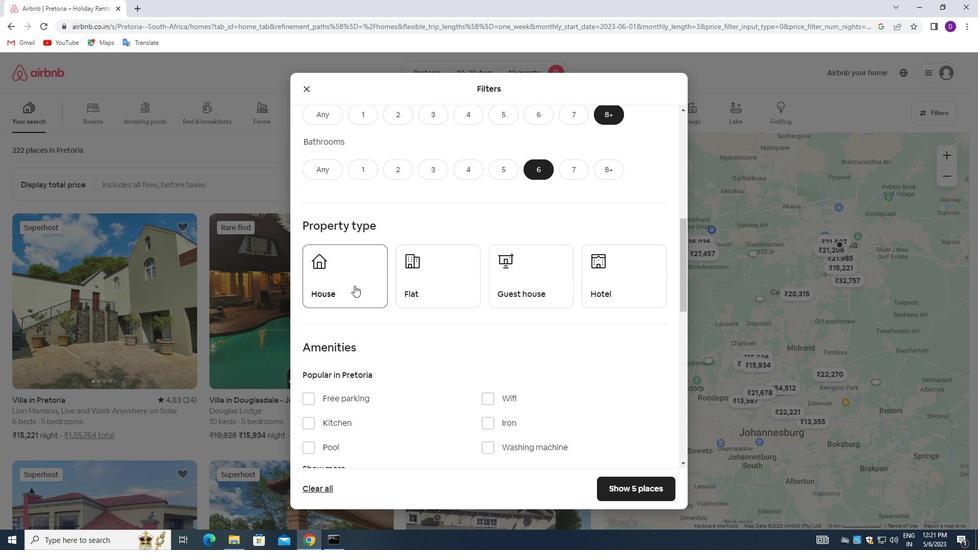 
Action: Mouse moved to (432, 287)
Screenshot: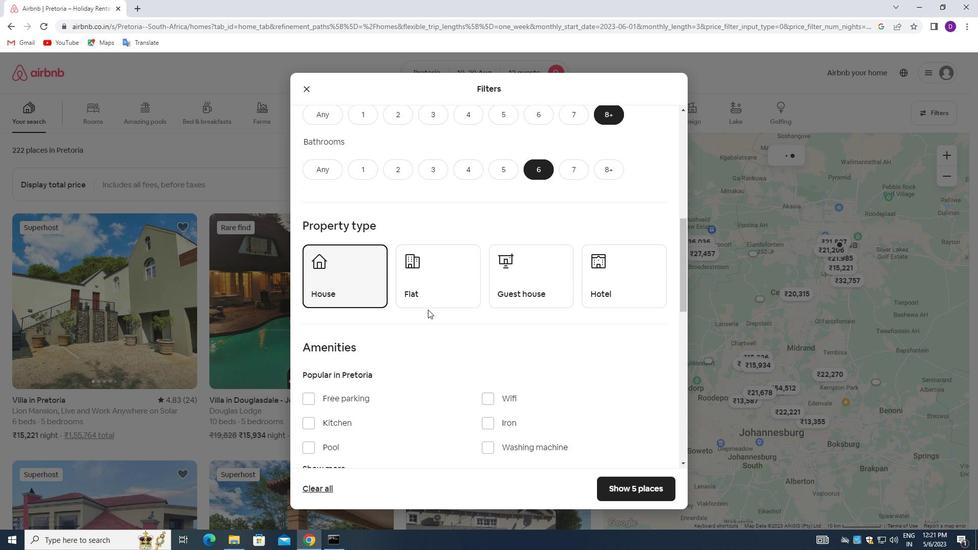 
Action: Mouse pressed left at (432, 287)
Screenshot: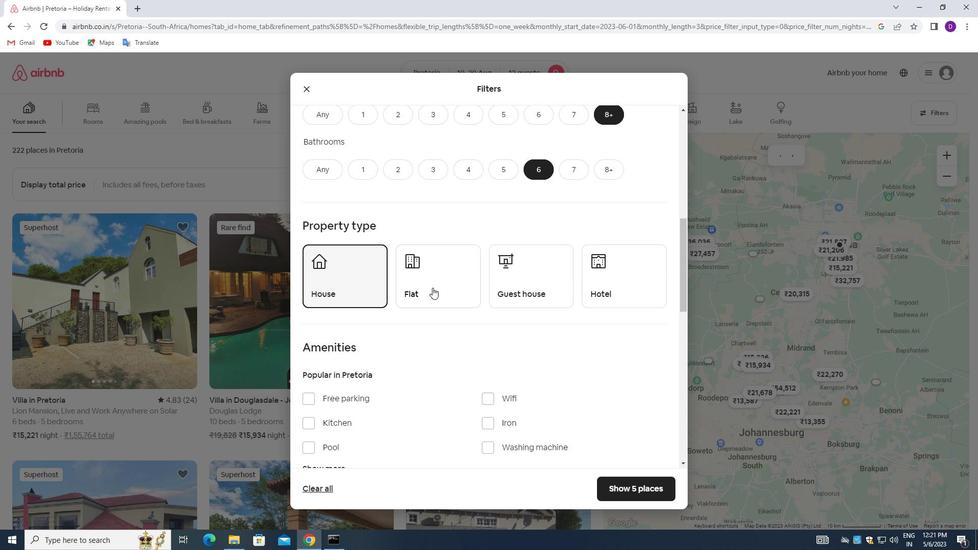 
Action: Mouse moved to (505, 282)
Screenshot: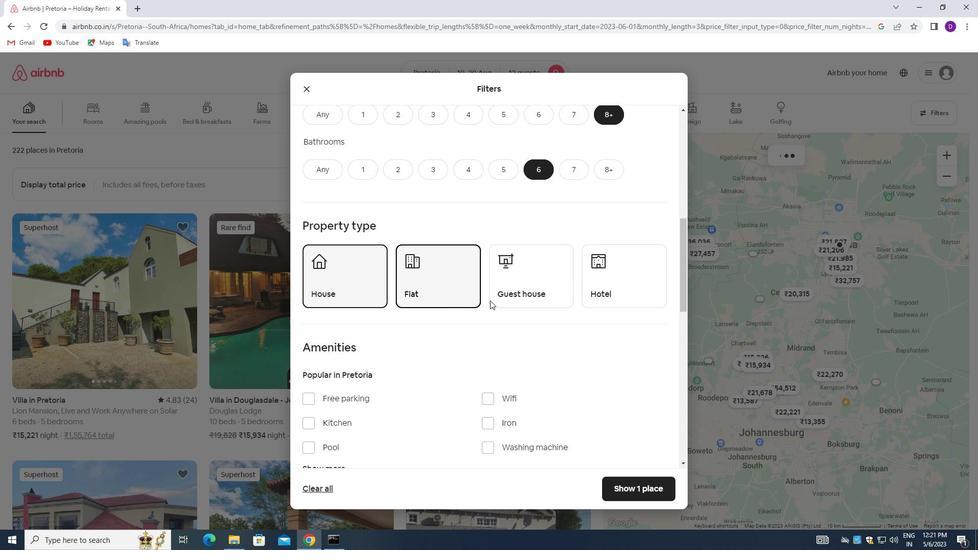 
Action: Mouse pressed left at (505, 282)
Screenshot: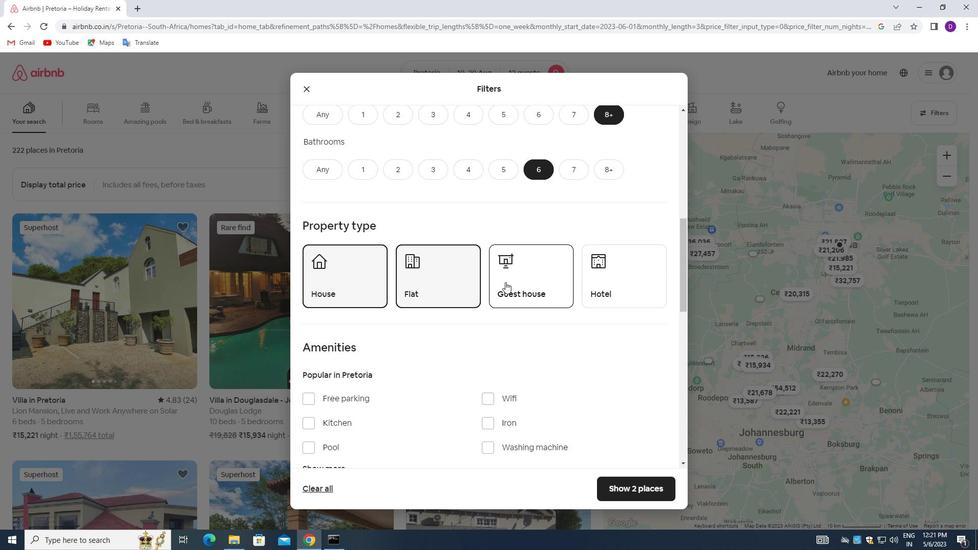 
Action: Mouse moved to (409, 327)
Screenshot: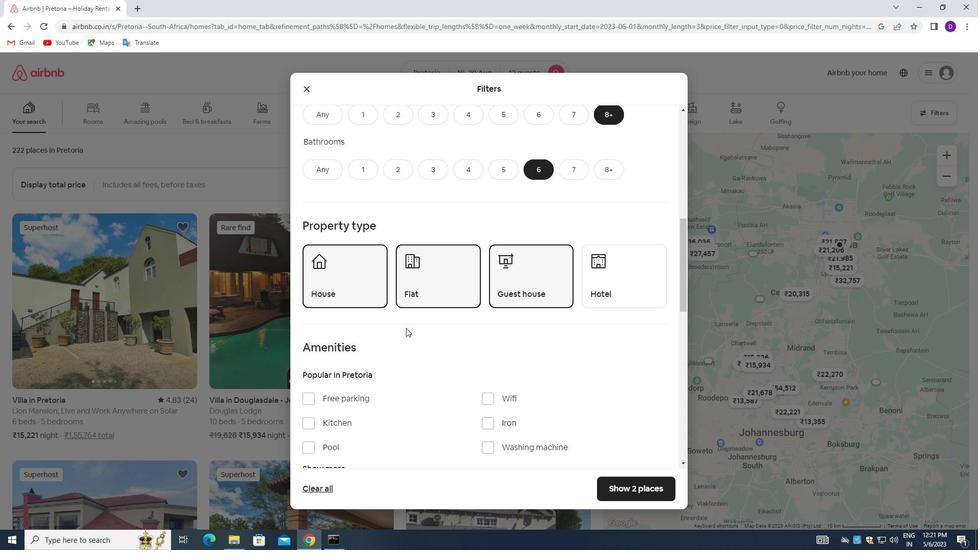 
Action: Mouse scrolled (409, 326) with delta (0, 0)
Screenshot: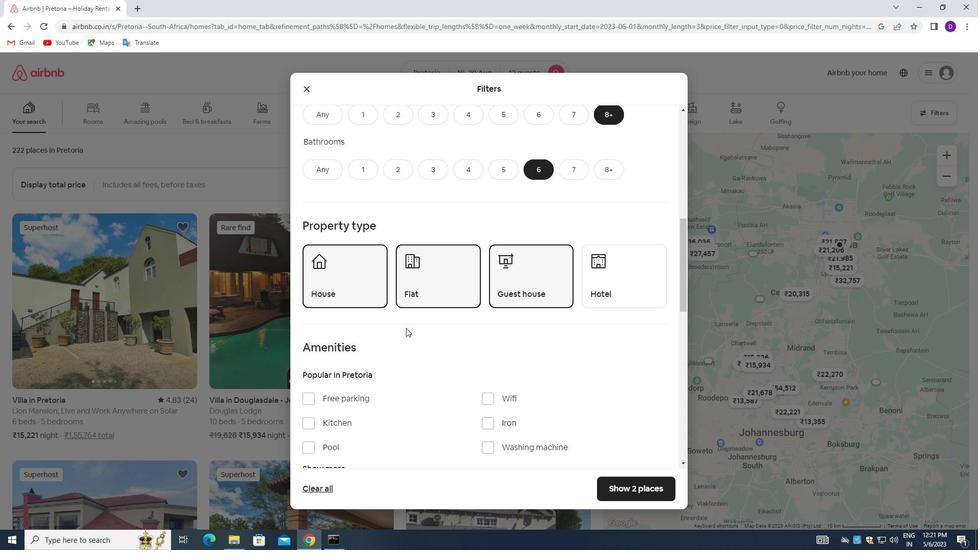 
Action: Mouse scrolled (409, 326) with delta (0, 0)
Screenshot: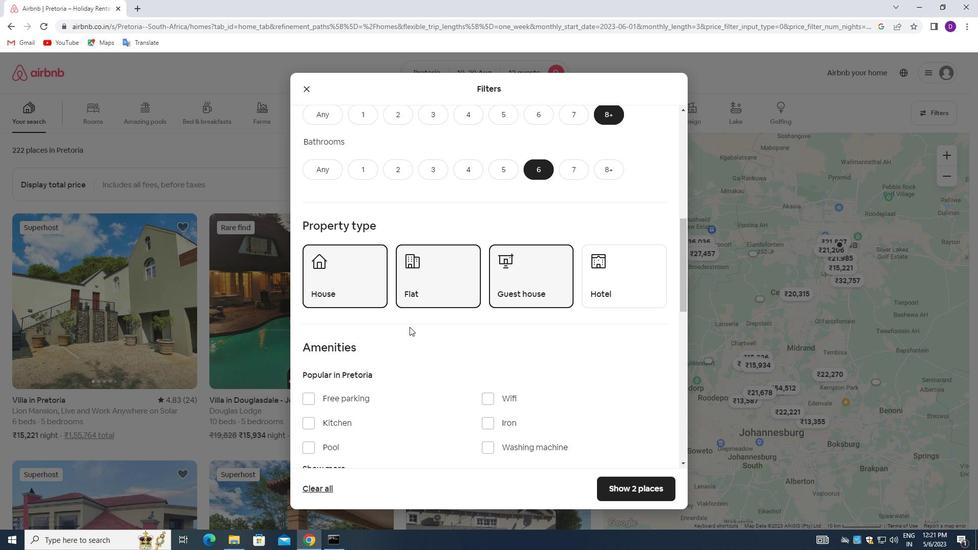 
Action: Mouse moved to (484, 293)
Screenshot: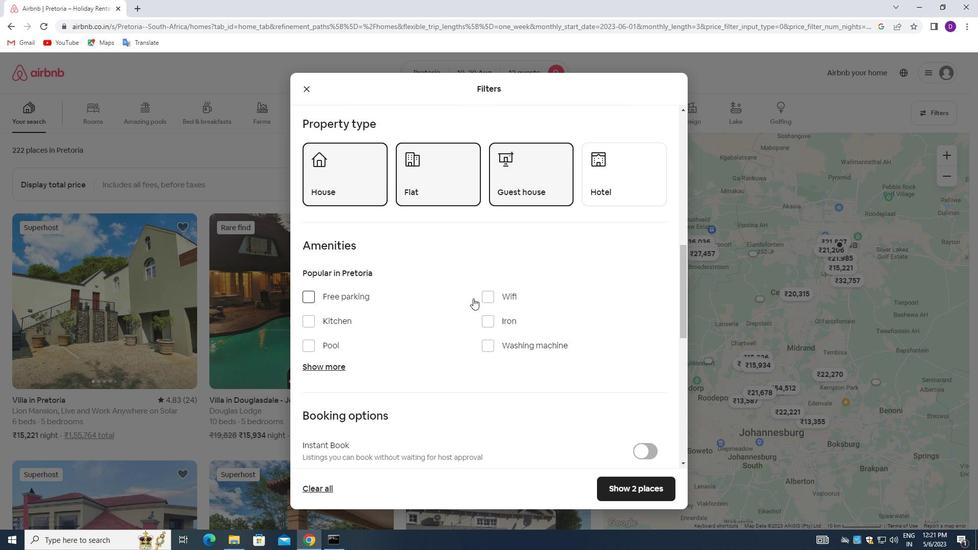 
Action: Mouse pressed left at (484, 293)
Screenshot: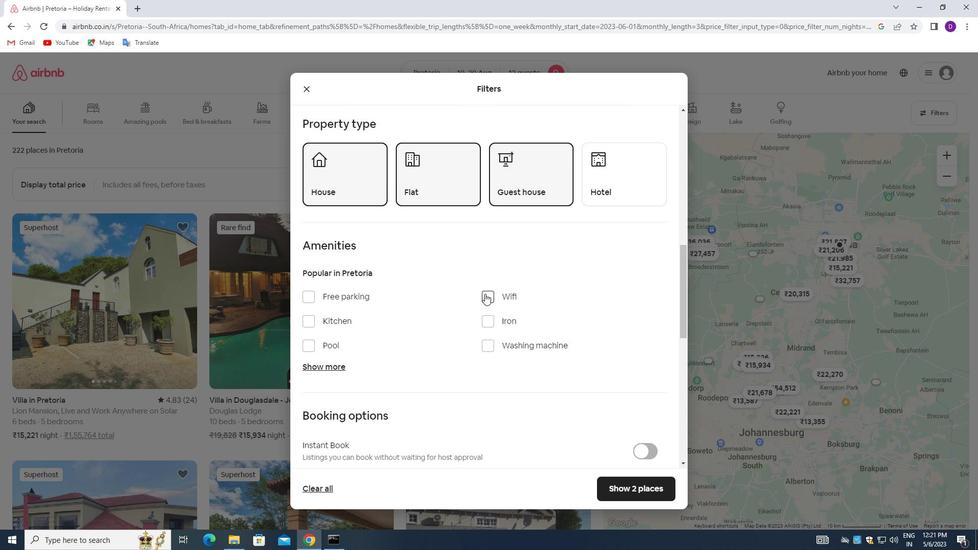 
Action: Mouse moved to (307, 295)
Screenshot: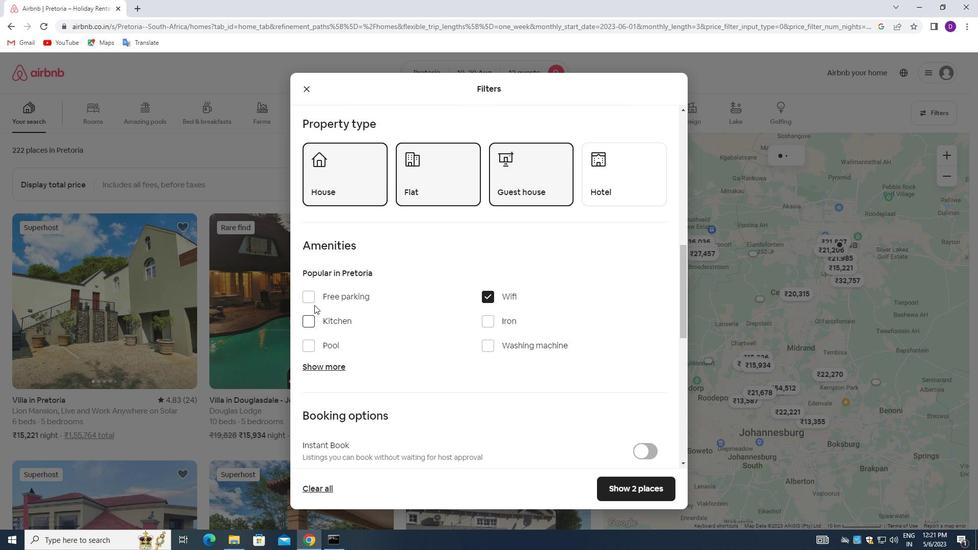 
Action: Mouse pressed left at (307, 295)
Screenshot: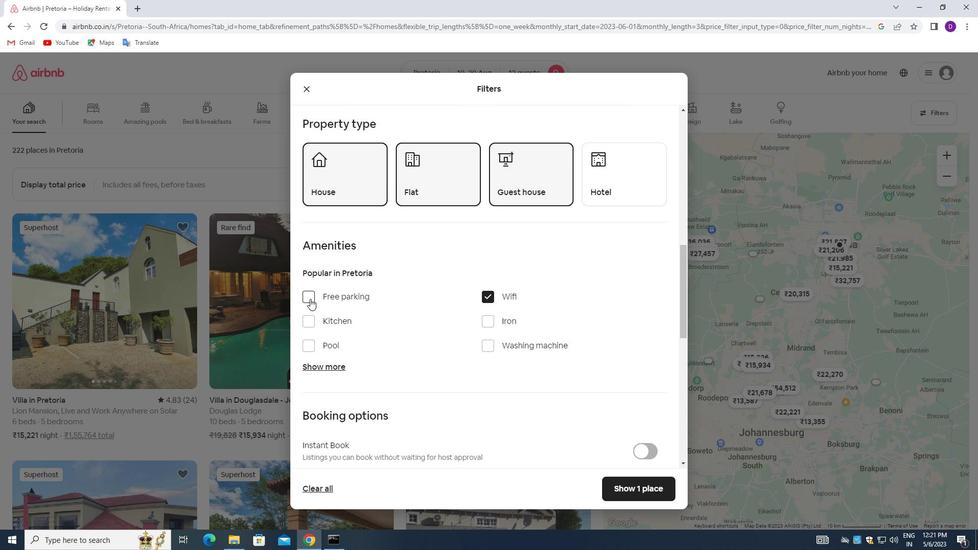 
Action: Mouse moved to (426, 318)
Screenshot: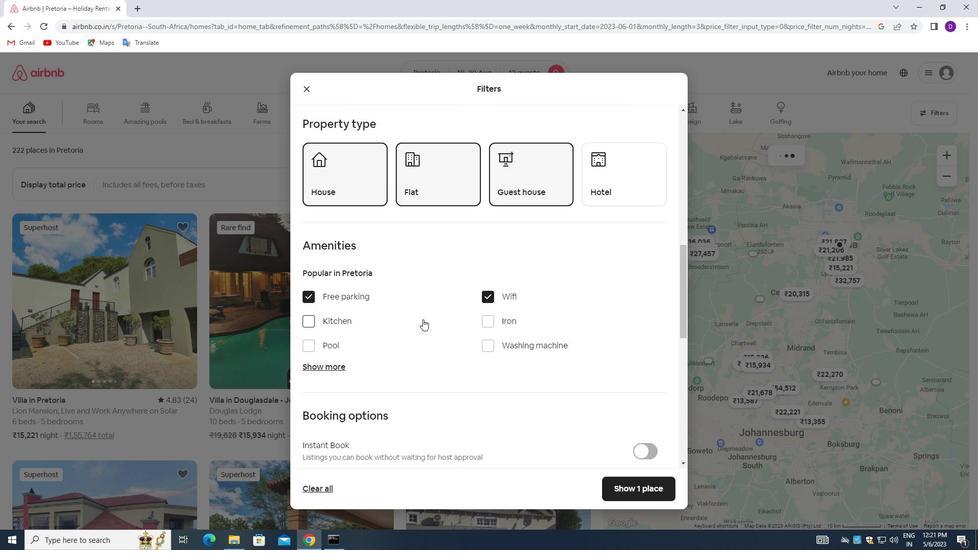 
Action: Mouse scrolled (426, 317) with delta (0, 0)
Screenshot: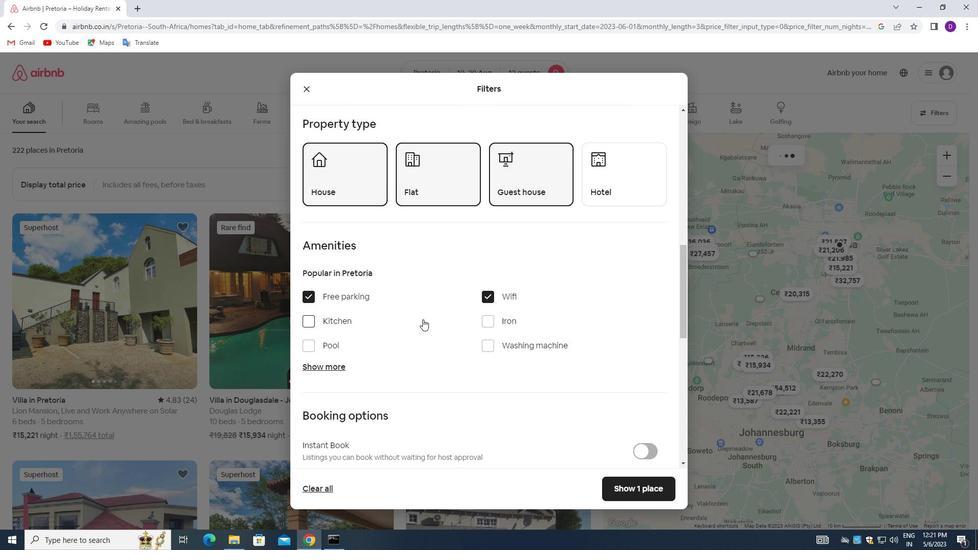 
Action: Mouse scrolled (426, 317) with delta (0, 0)
Screenshot: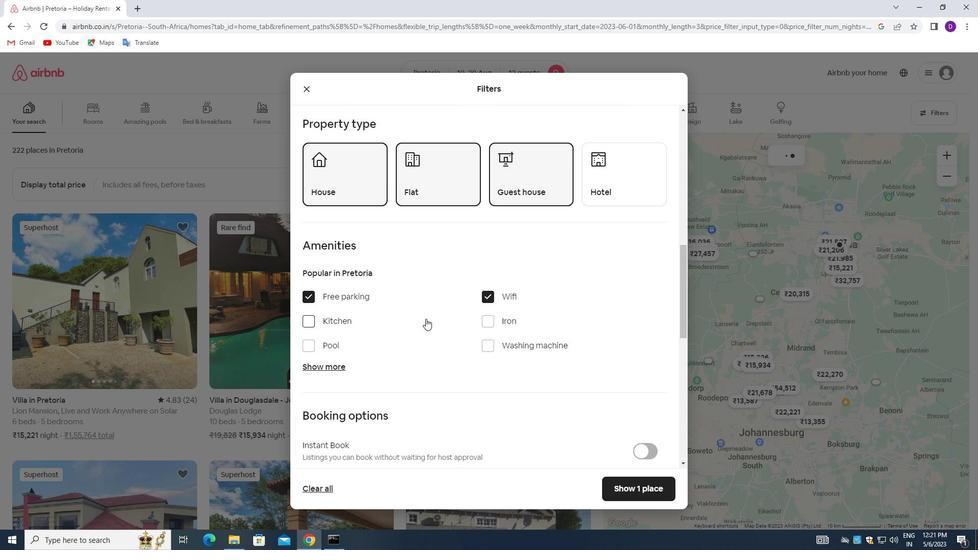 
Action: Mouse scrolled (426, 317) with delta (0, 0)
Screenshot: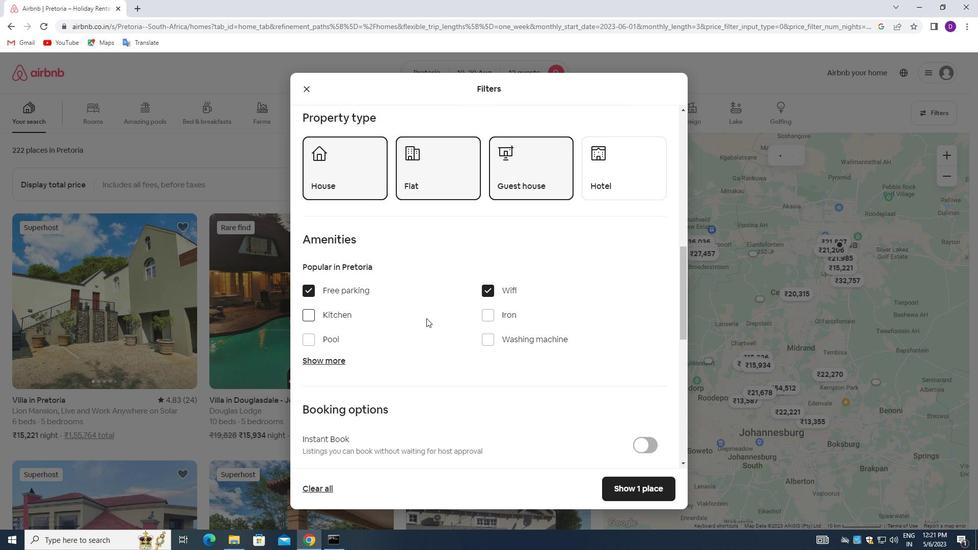 
Action: Mouse moved to (329, 215)
Screenshot: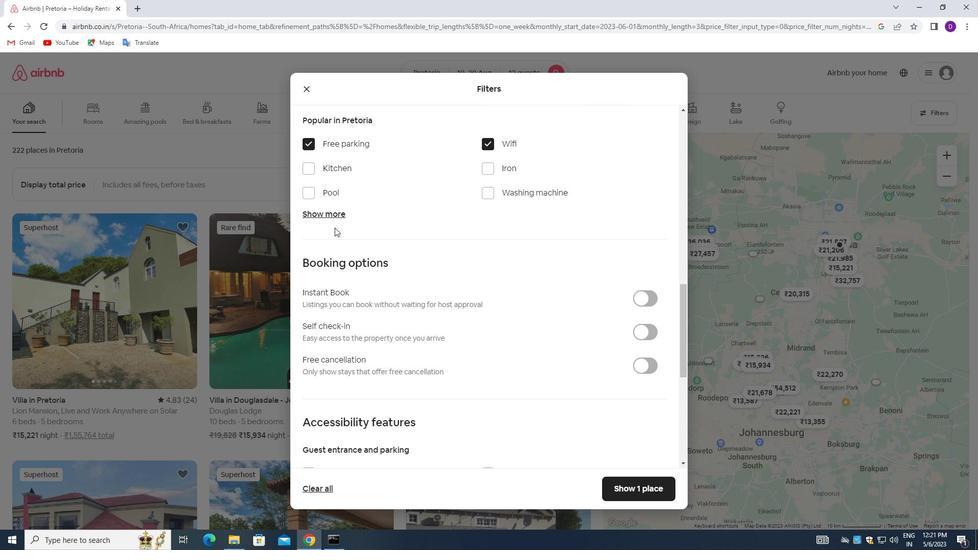 
Action: Mouse pressed left at (329, 215)
Screenshot: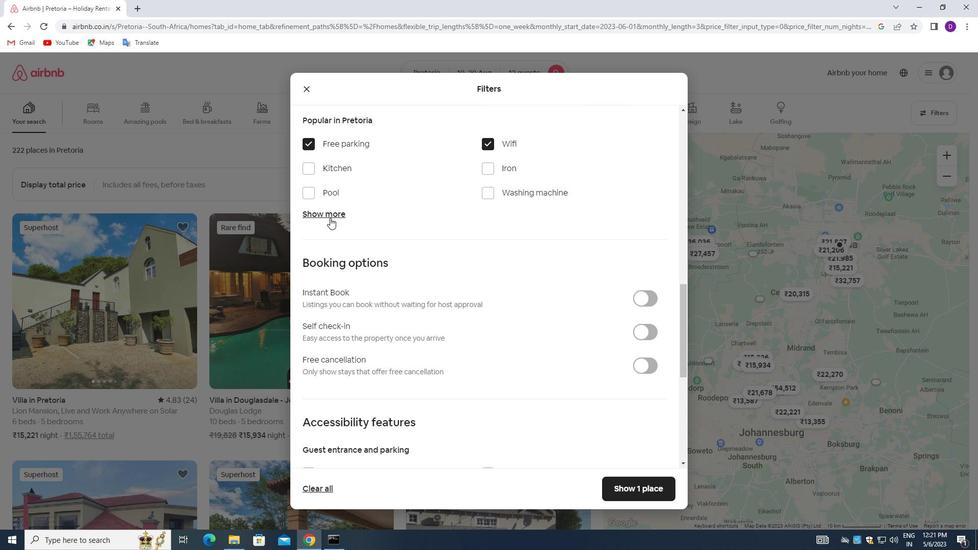 
Action: Mouse moved to (314, 298)
Screenshot: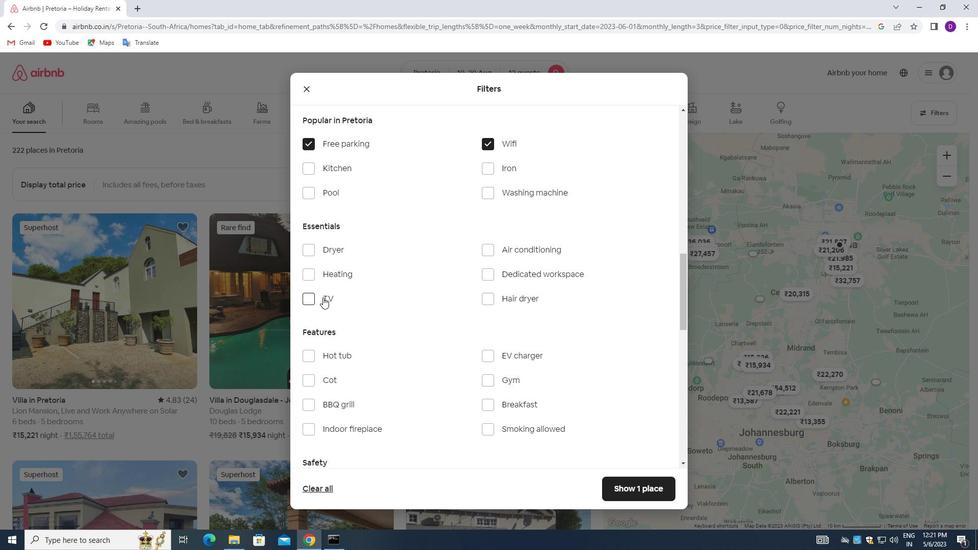 
Action: Mouse pressed left at (314, 298)
Screenshot: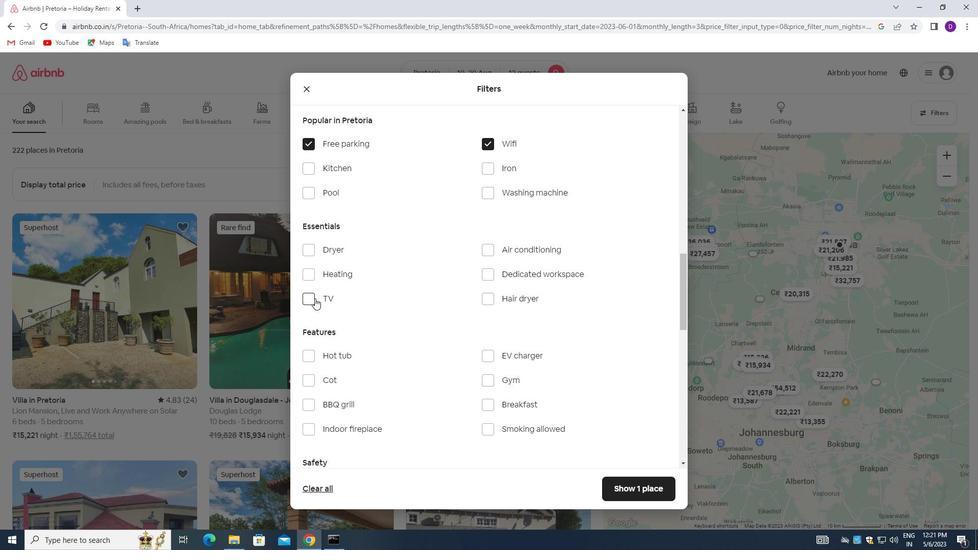 
Action: Mouse moved to (483, 377)
Screenshot: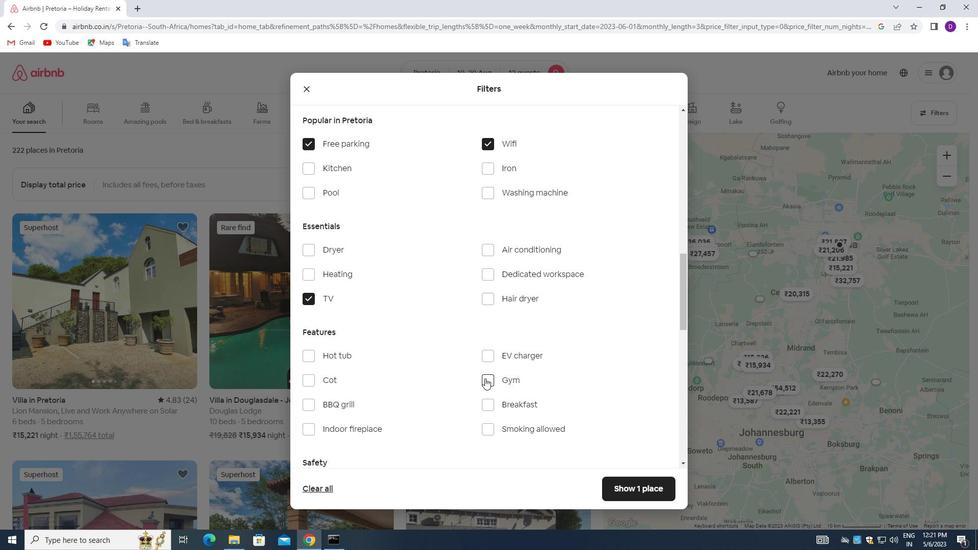 
Action: Mouse pressed left at (483, 377)
Screenshot: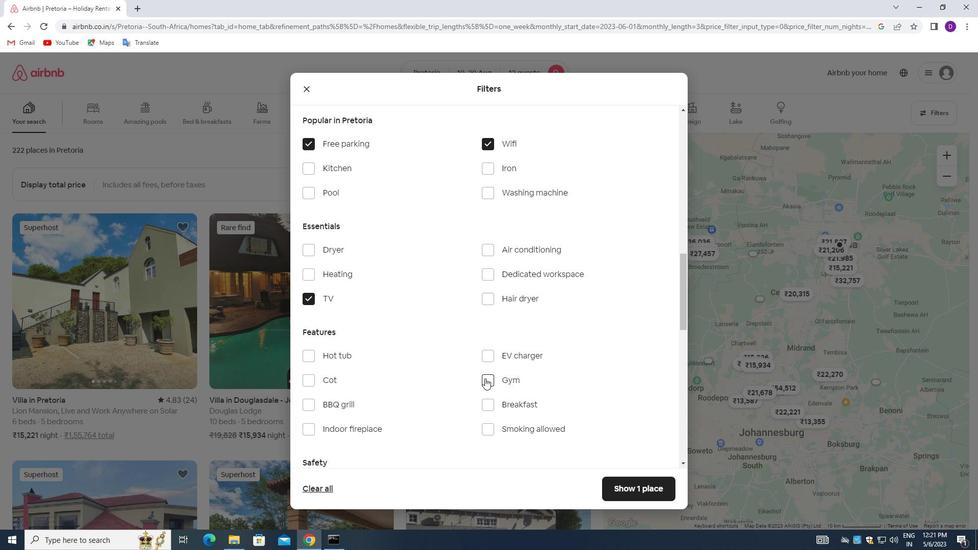 
Action: Mouse moved to (405, 338)
Screenshot: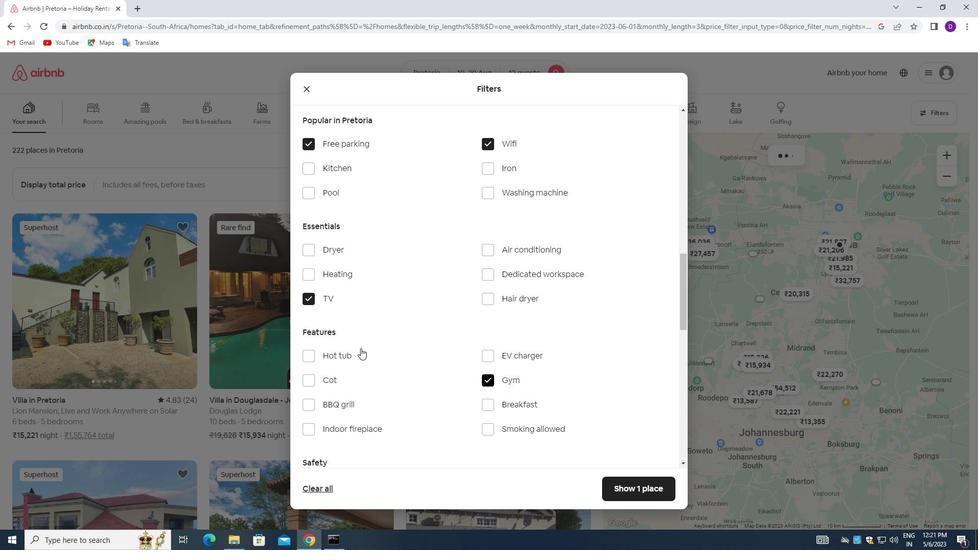 
Action: Mouse scrolled (405, 338) with delta (0, 0)
Screenshot: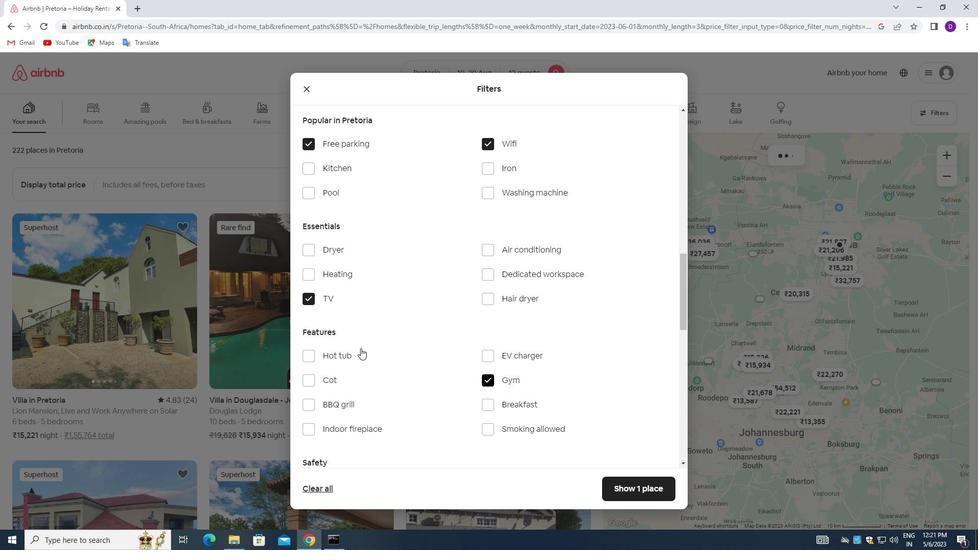 
Action: Mouse moved to (411, 337)
Screenshot: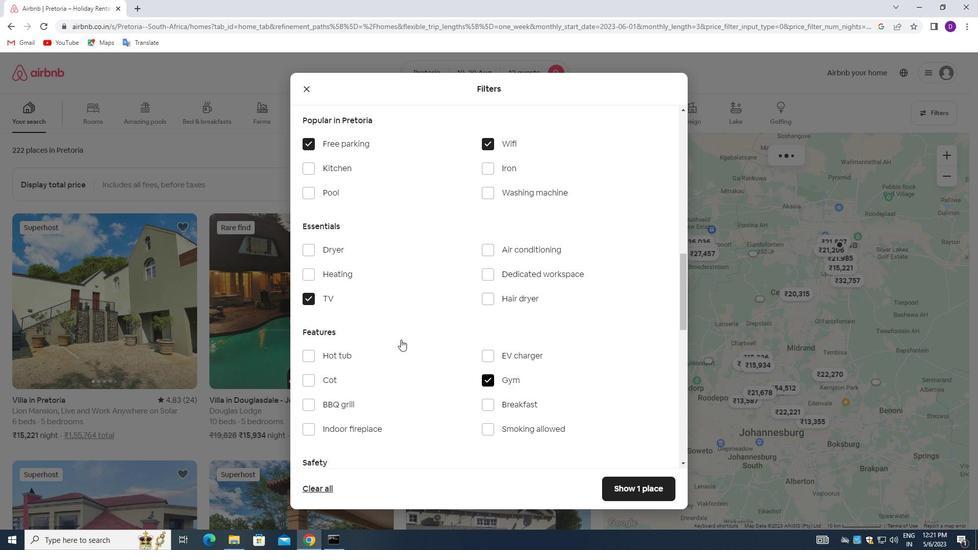 
Action: Mouse scrolled (411, 336) with delta (0, 0)
Screenshot: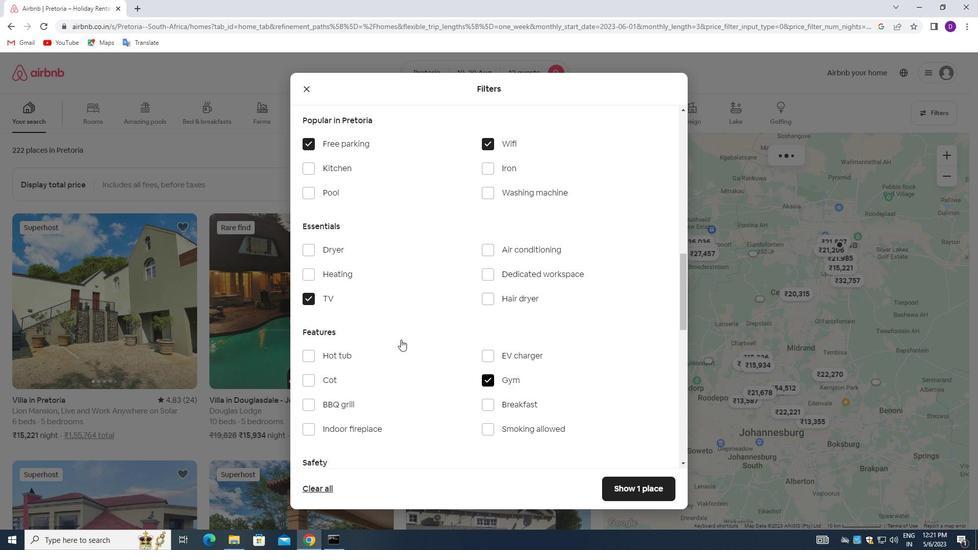 
Action: Mouse moved to (486, 302)
Screenshot: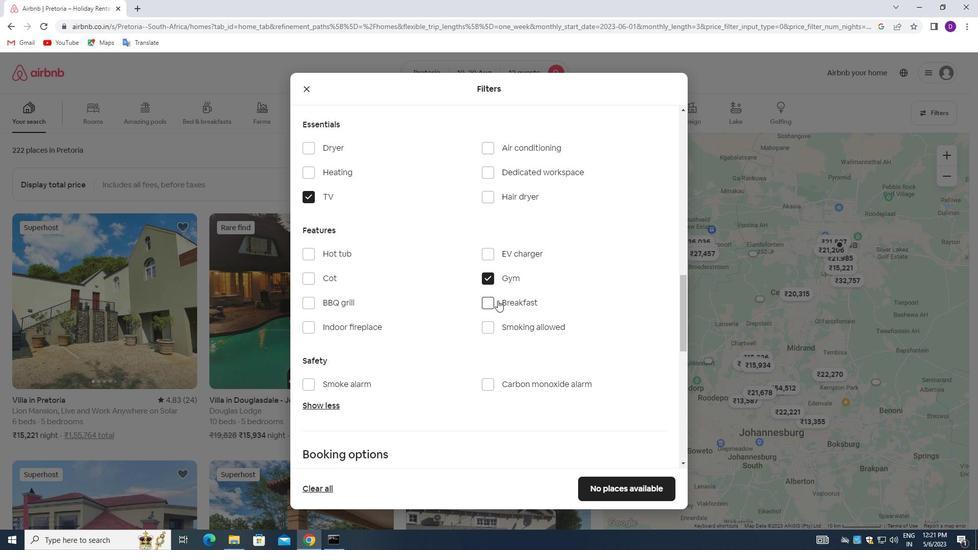
Action: Mouse pressed left at (486, 302)
Screenshot: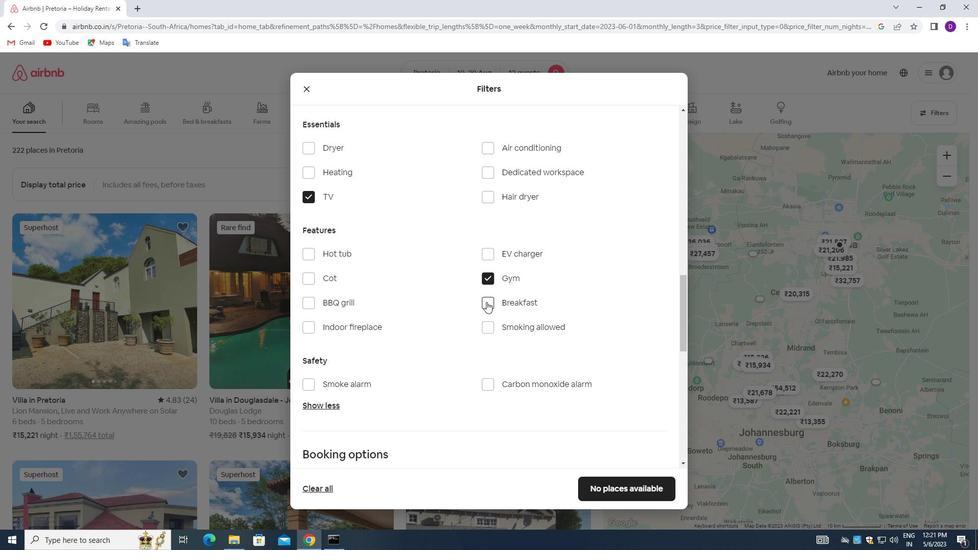 
Action: Mouse moved to (399, 336)
Screenshot: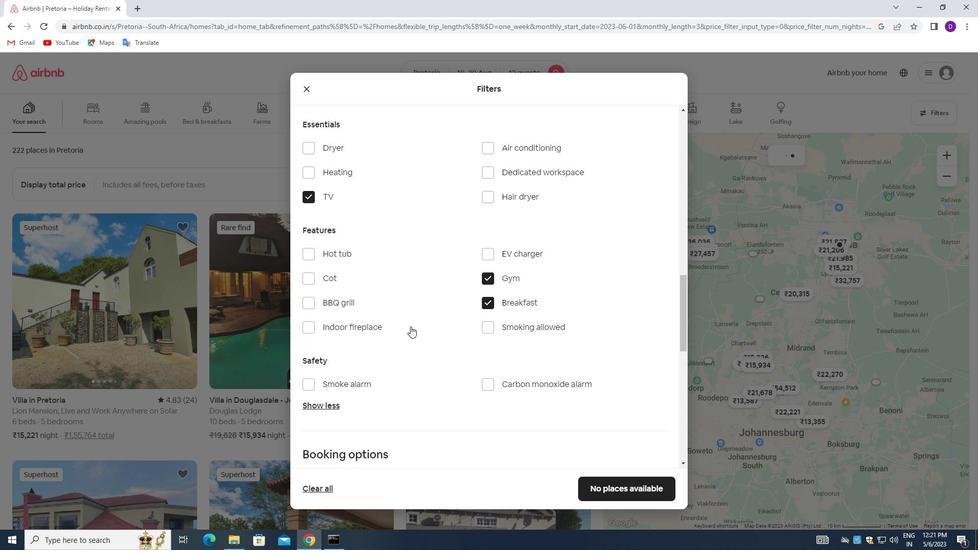 
Action: Mouse scrolled (399, 335) with delta (0, 0)
Screenshot: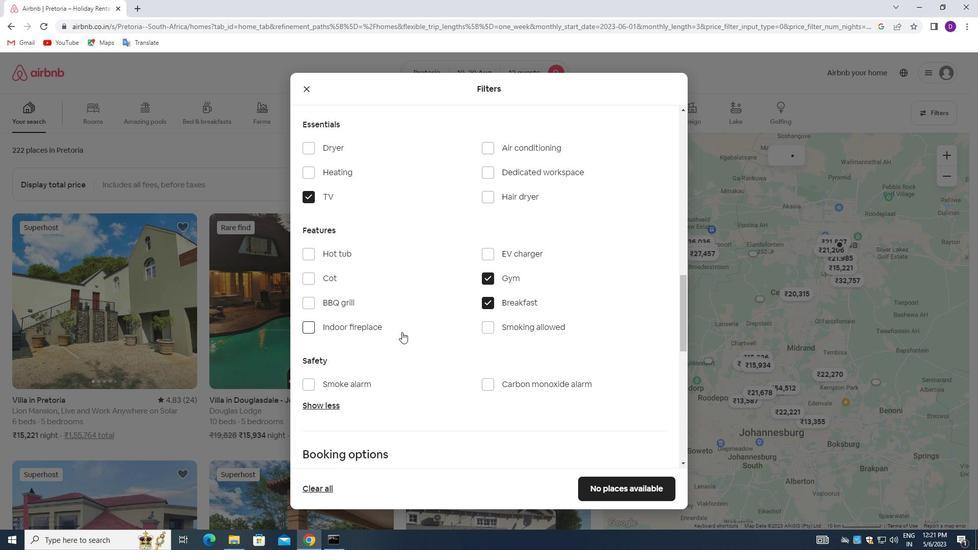 
Action: Mouse moved to (399, 337)
Screenshot: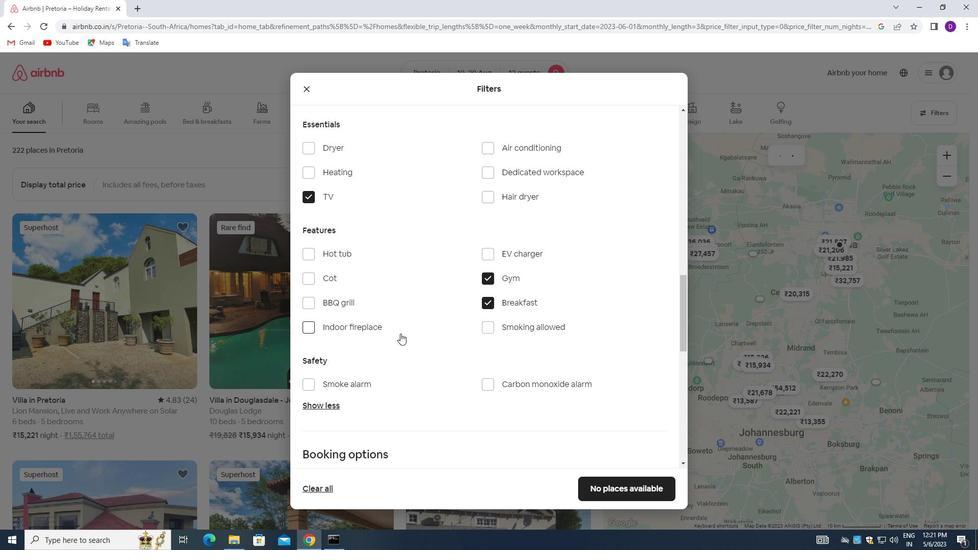 
Action: Mouse scrolled (399, 336) with delta (0, 0)
Screenshot: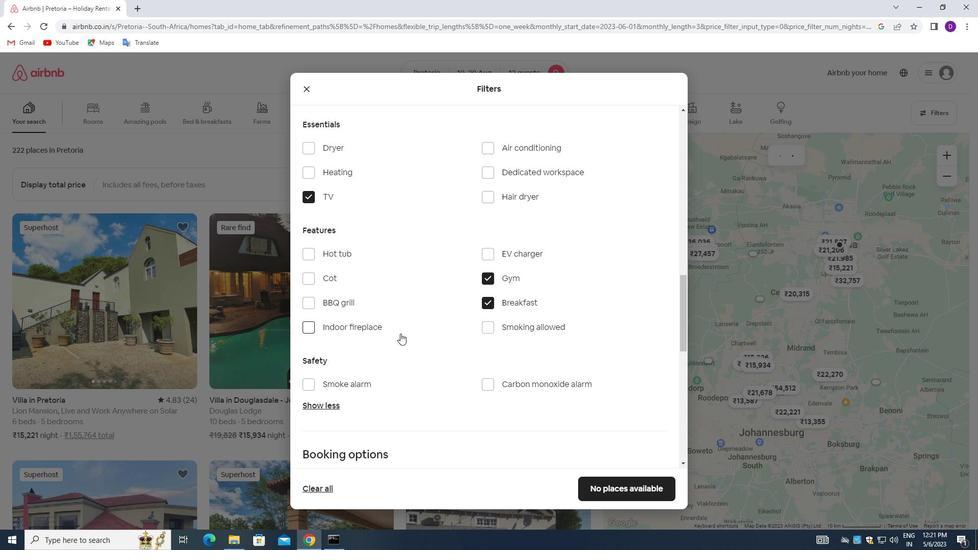 
Action: Mouse moved to (419, 341)
Screenshot: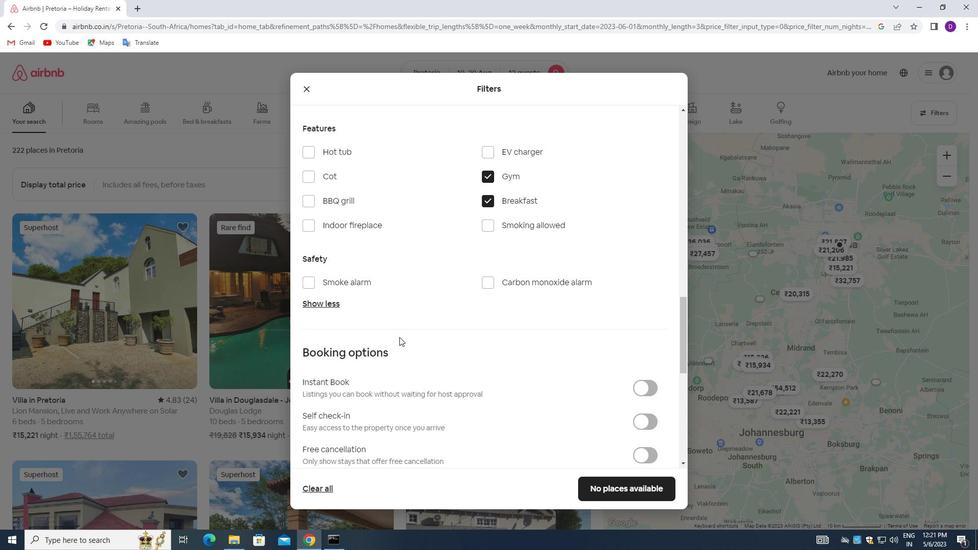 
Action: Mouse scrolled (419, 340) with delta (0, 0)
Screenshot: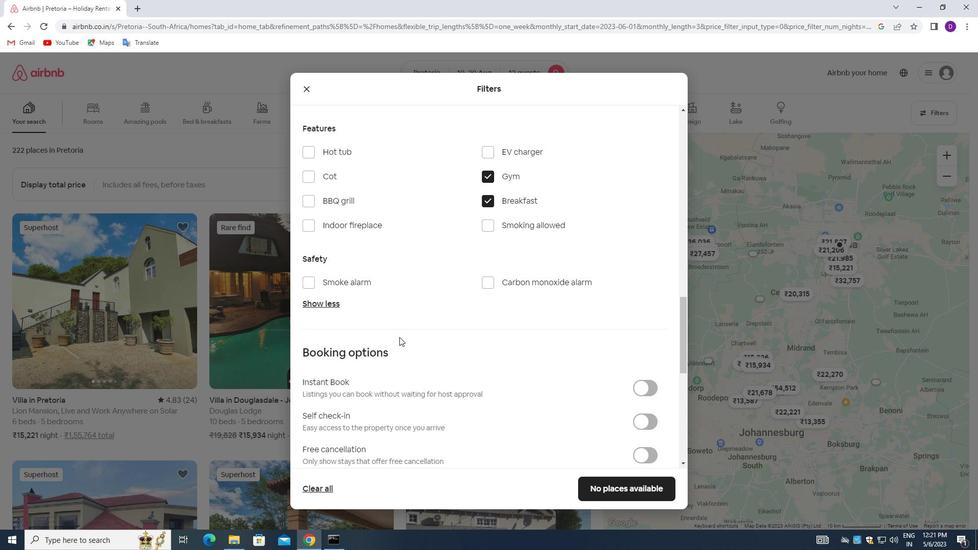 
Action: Mouse moved to (422, 342)
Screenshot: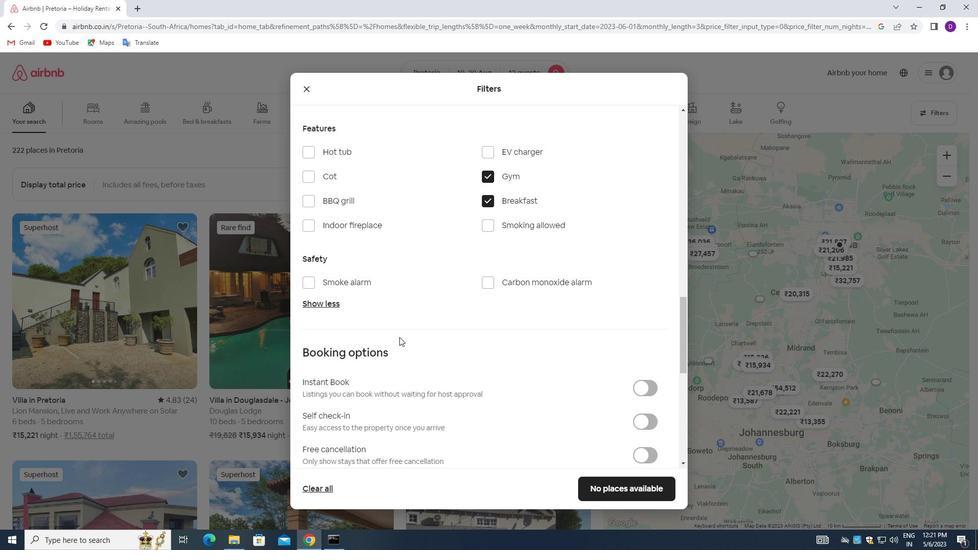 
Action: Mouse scrolled (422, 342) with delta (0, 0)
Screenshot: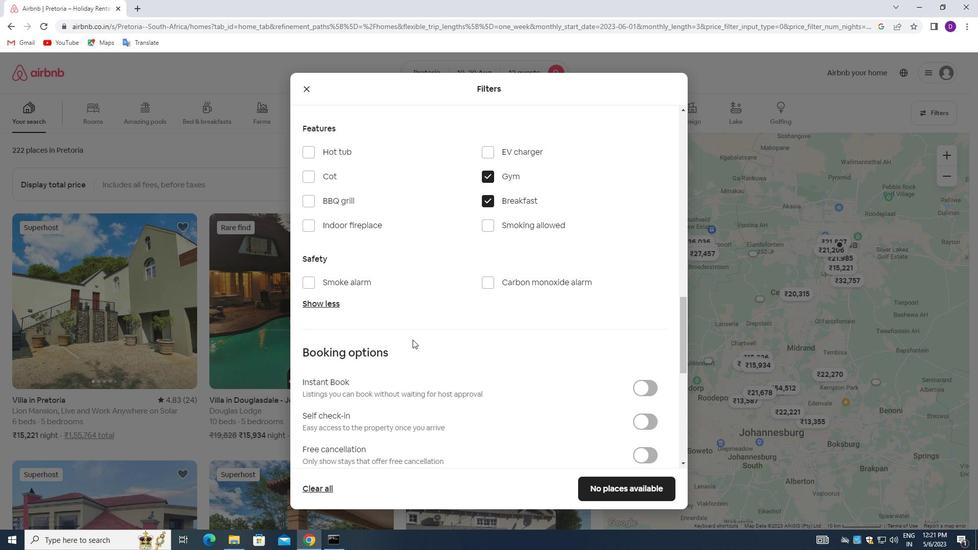 
Action: Mouse moved to (639, 317)
Screenshot: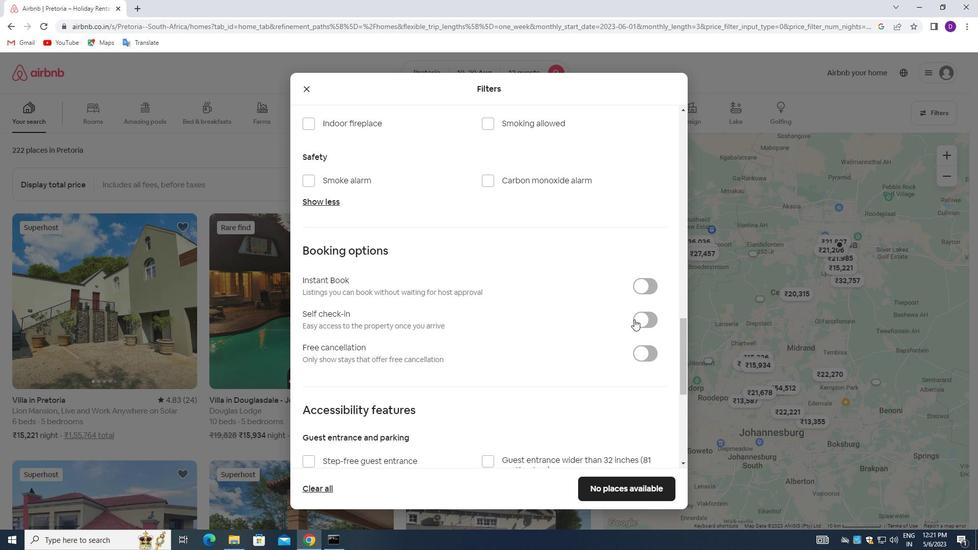 
Action: Mouse pressed left at (639, 317)
Screenshot: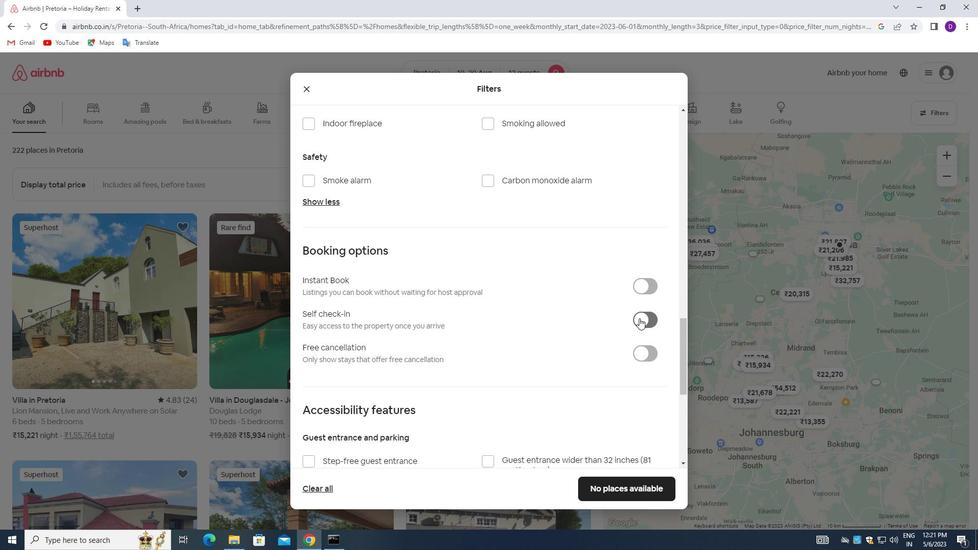 
Action: Mouse moved to (463, 335)
Screenshot: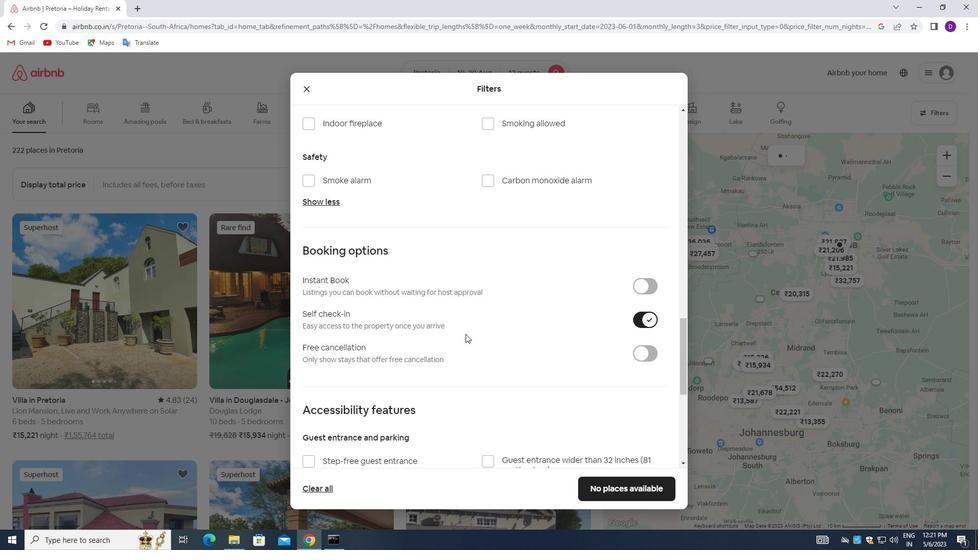 
Action: Mouse scrolled (463, 334) with delta (0, 0)
Screenshot: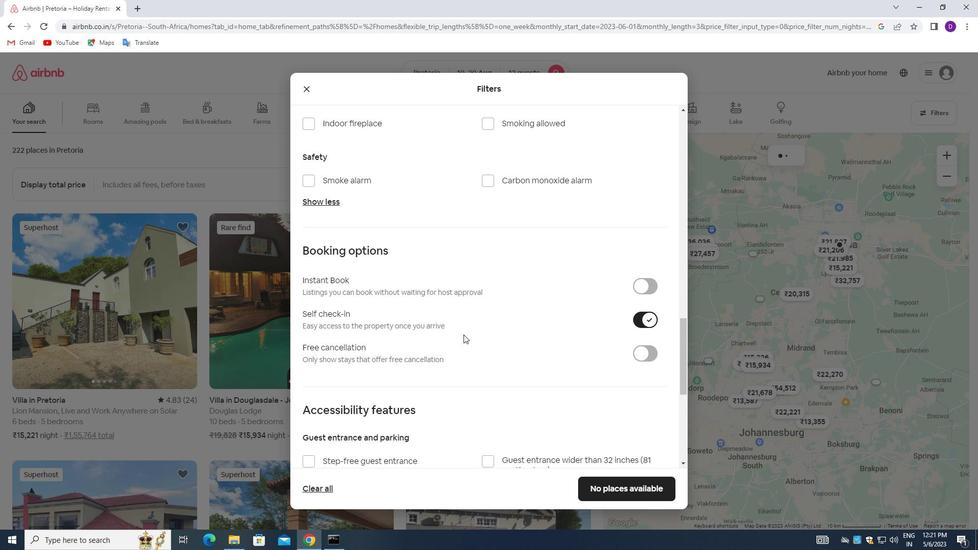 
Action: Mouse scrolled (463, 334) with delta (0, 0)
Screenshot: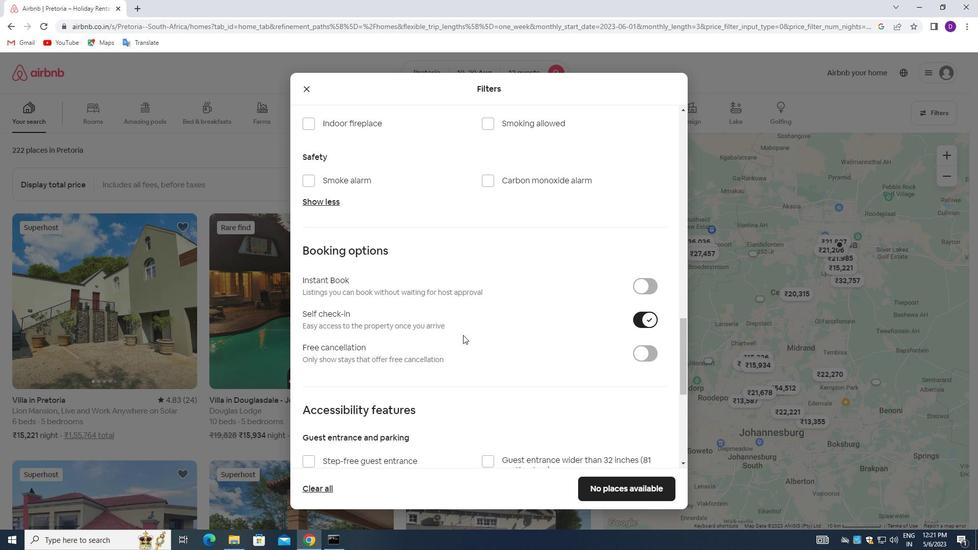 
Action: Mouse moved to (463, 335)
Screenshot: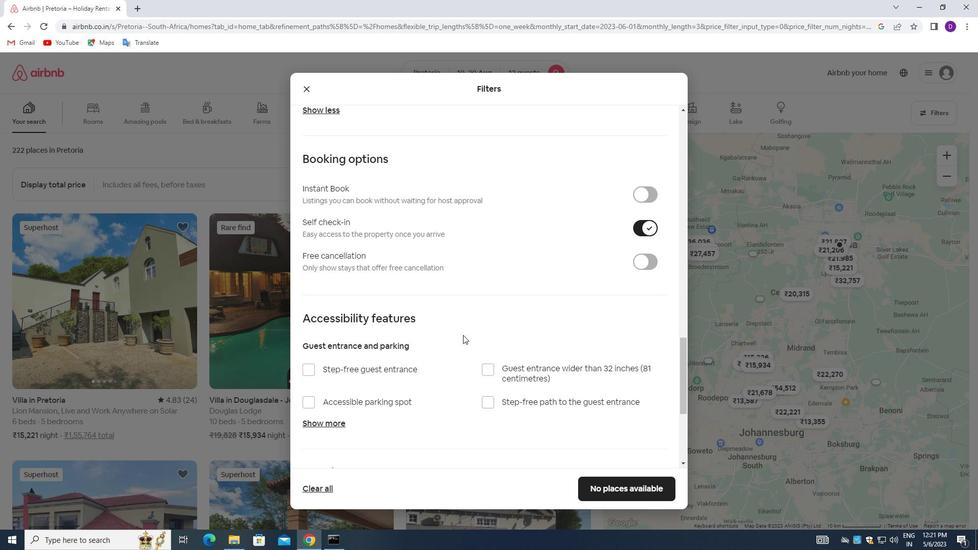 
Action: Mouse scrolled (463, 334) with delta (0, 0)
Screenshot: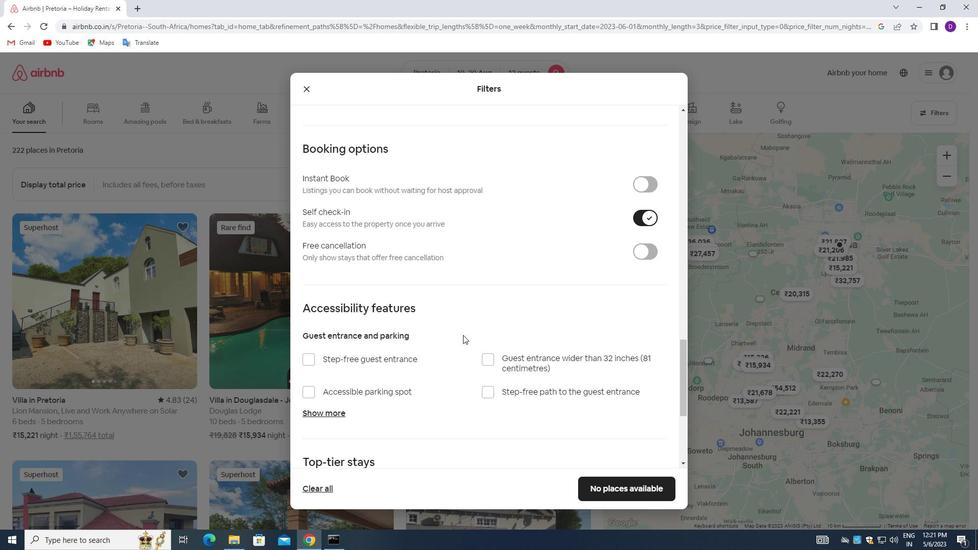 
Action: Mouse moved to (462, 335)
Screenshot: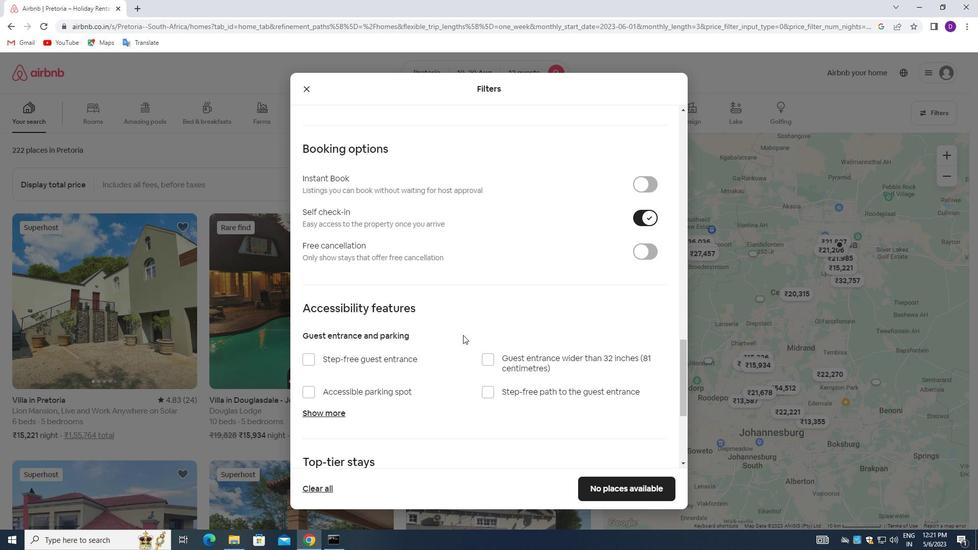 
Action: Mouse scrolled (462, 335) with delta (0, 0)
Screenshot: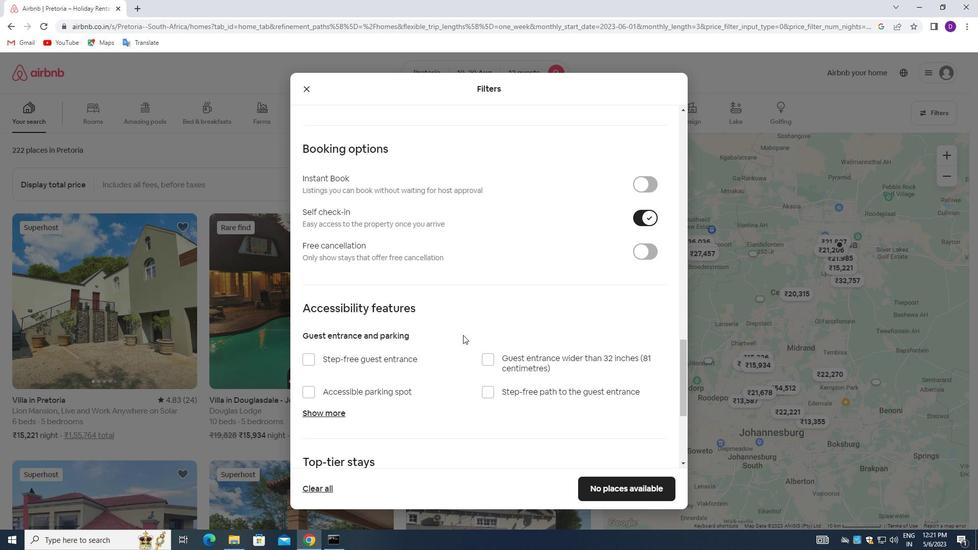 
Action: Mouse moved to (460, 336)
Screenshot: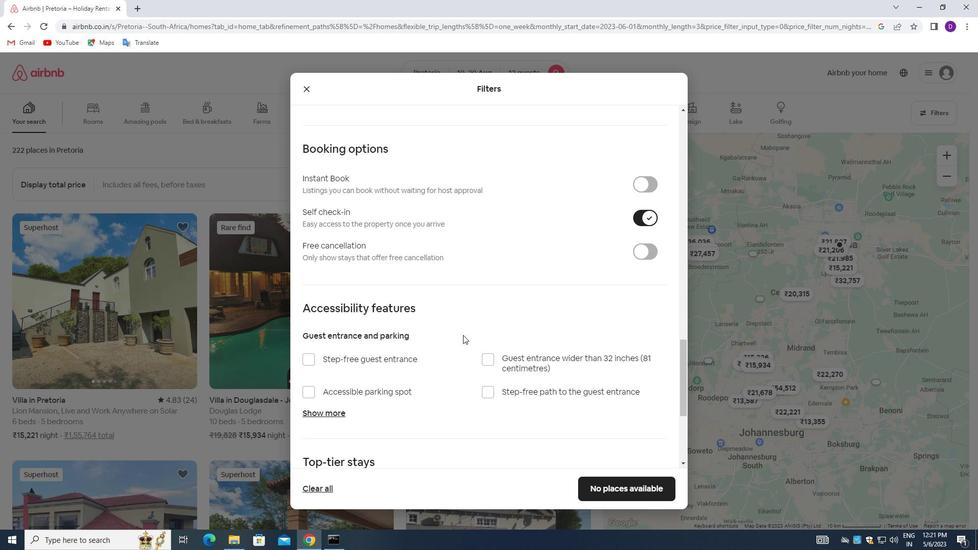 
Action: Mouse scrolled (460, 335) with delta (0, 0)
Screenshot: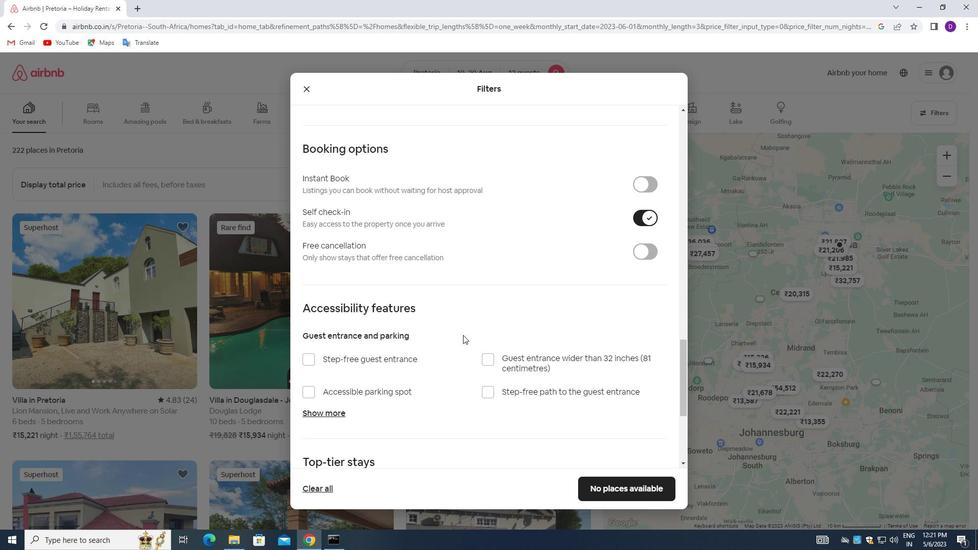 
Action: Mouse moved to (449, 350)
Screenshot: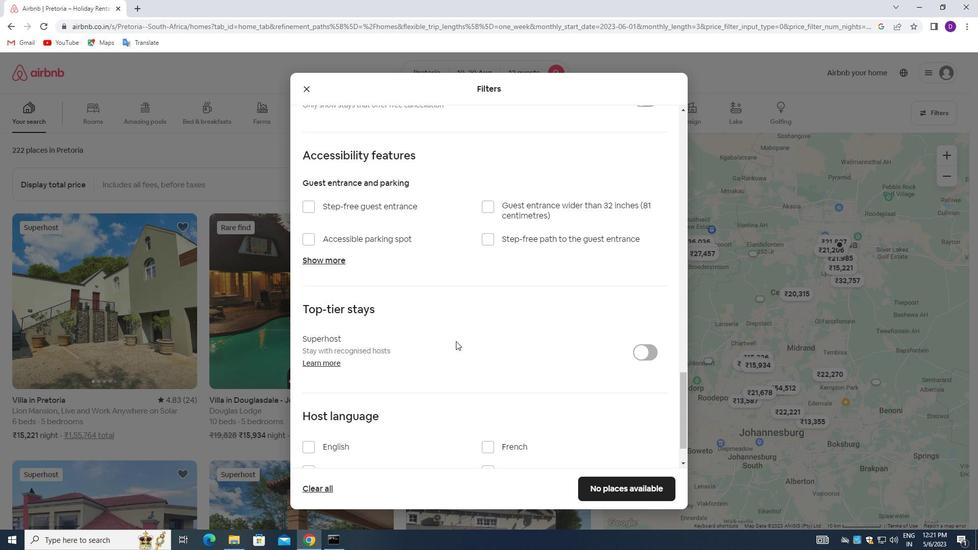 
Action: Mouse scrolled (449, 349) with delta (0, 0)
Screenshot: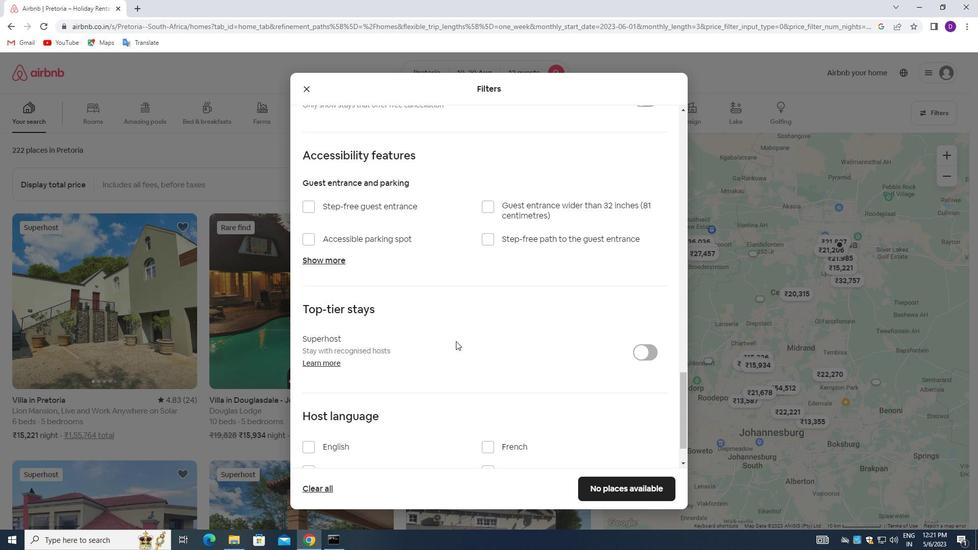 
Action: Mouse moved to (446, 355)
Screenshot: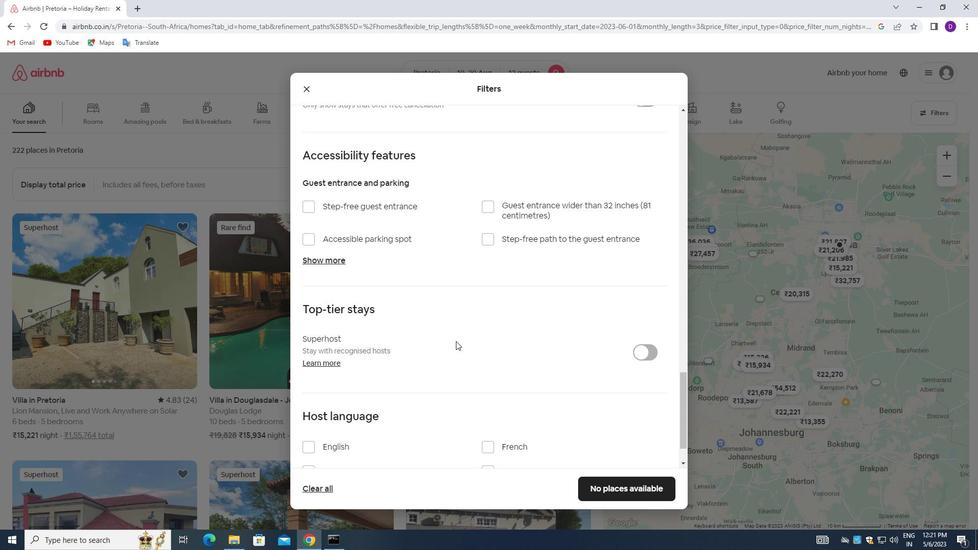 
Action: Mouse scrolled (446, 355) with delta (0, 0)
Screenshot: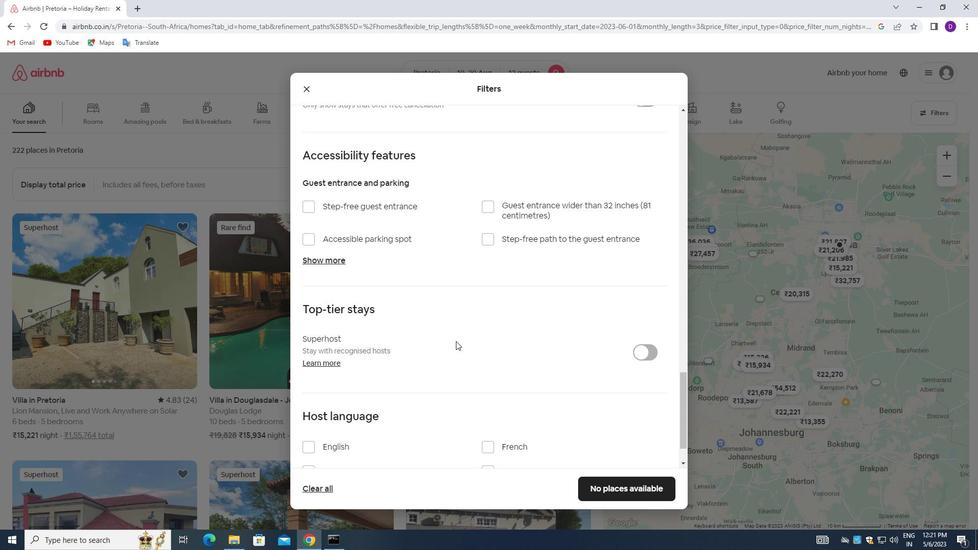 
Action: Mouse moved to (311, 398)
Screenshot: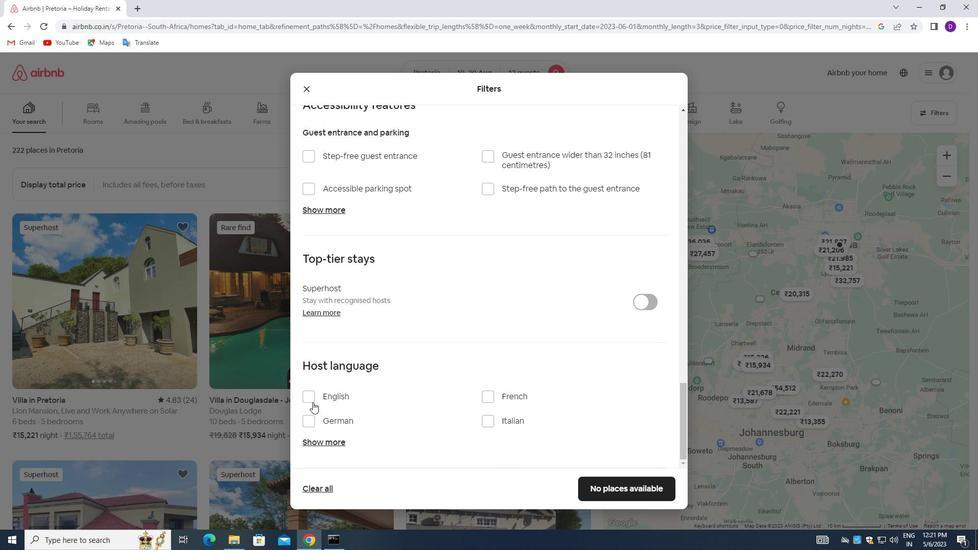 
Action: Mouse pressed left at (311, 398)
Screenshot: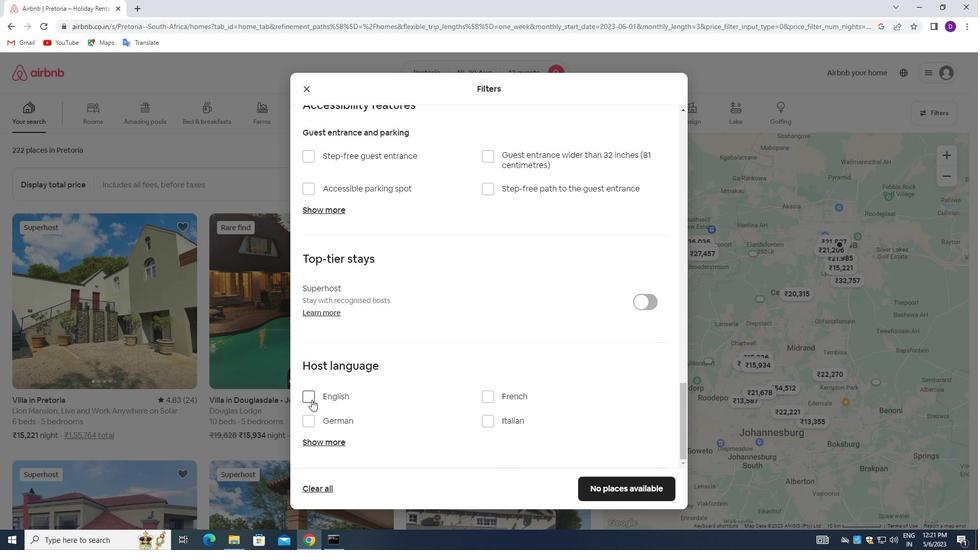 
Action: Mouse moved to (596, 486)
Screenshot: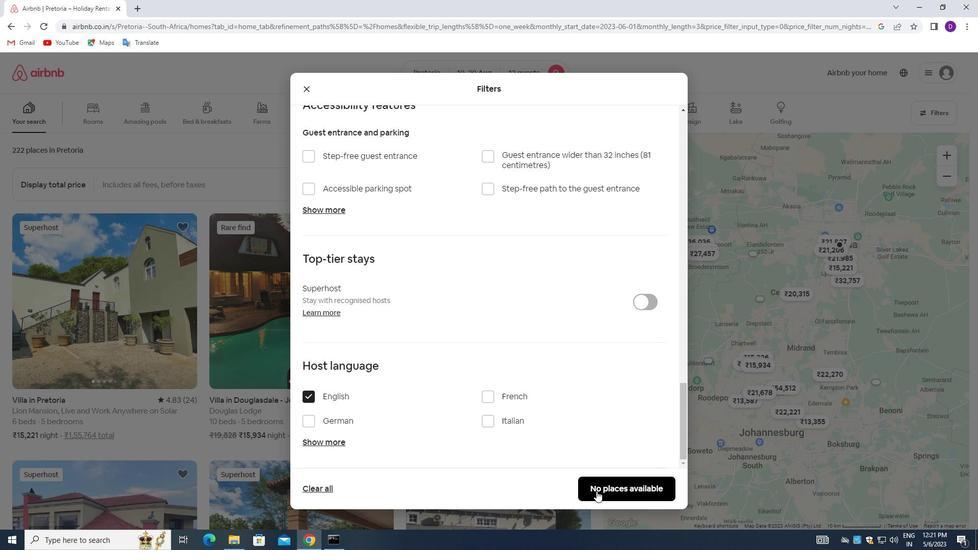 
Action: Mouse pressed left at (596, 486)
Screenshot: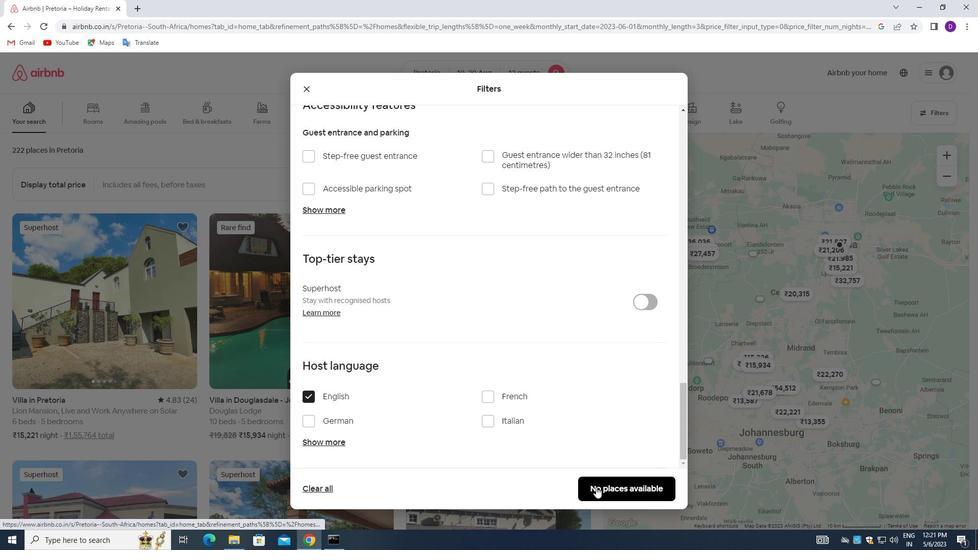 
Action: Mouse moved to (539, 365)
Screenshot: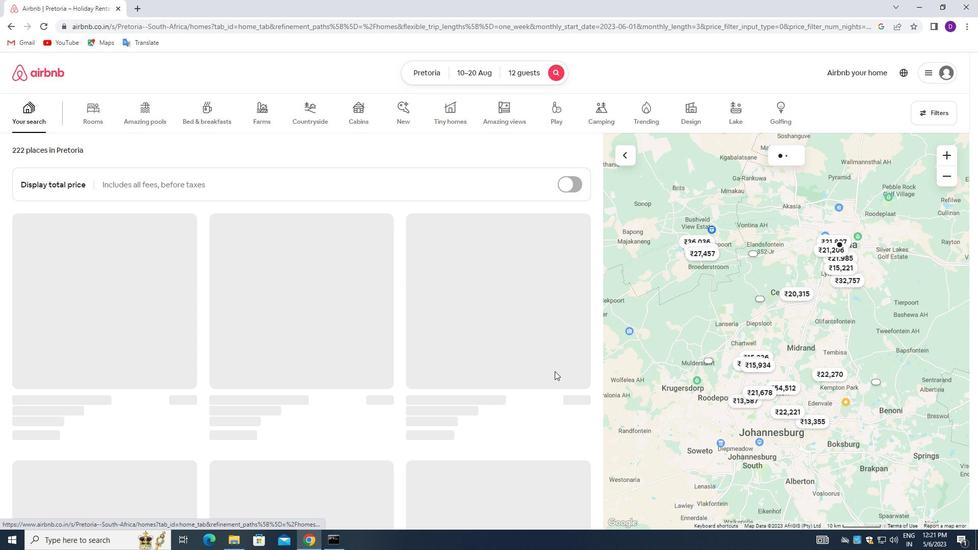 
